 Task: Create a due date automation trigger when advanced on, on the tuesday before a card is due add dates due in less than 1 working days at 11:00 AM.
Action: Mouse moved to (896, 279)
Screenshot: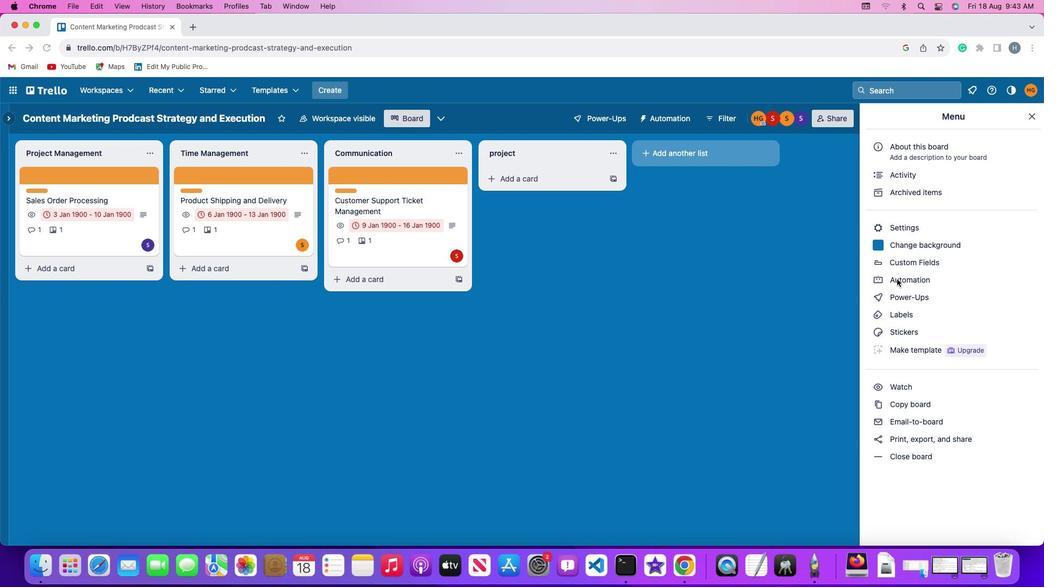 
Action: Mouse pressed left at (896, 279)
Screenshot: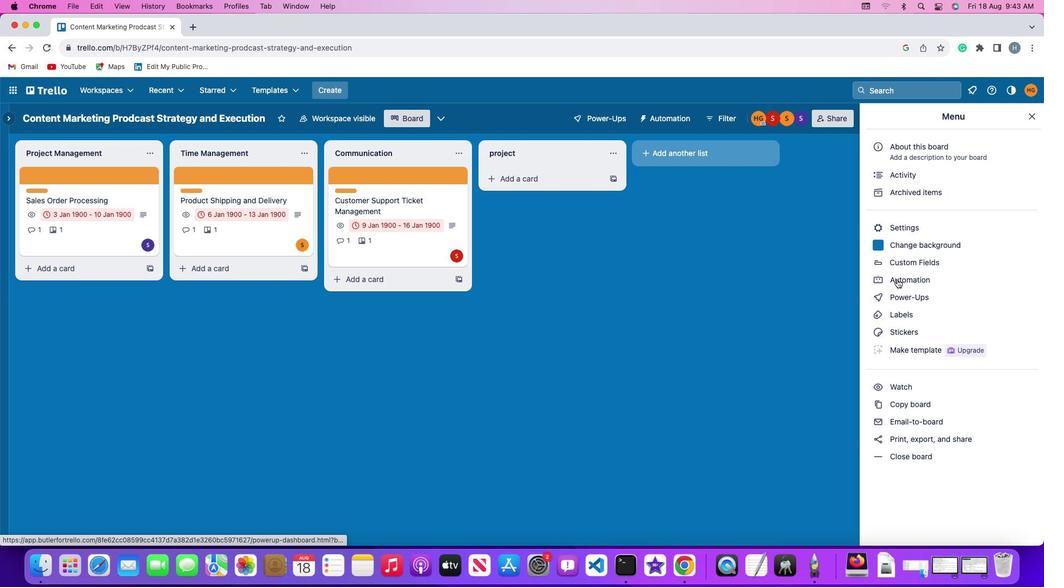
Action: Mouse moved to (897, 278)
Screenshot: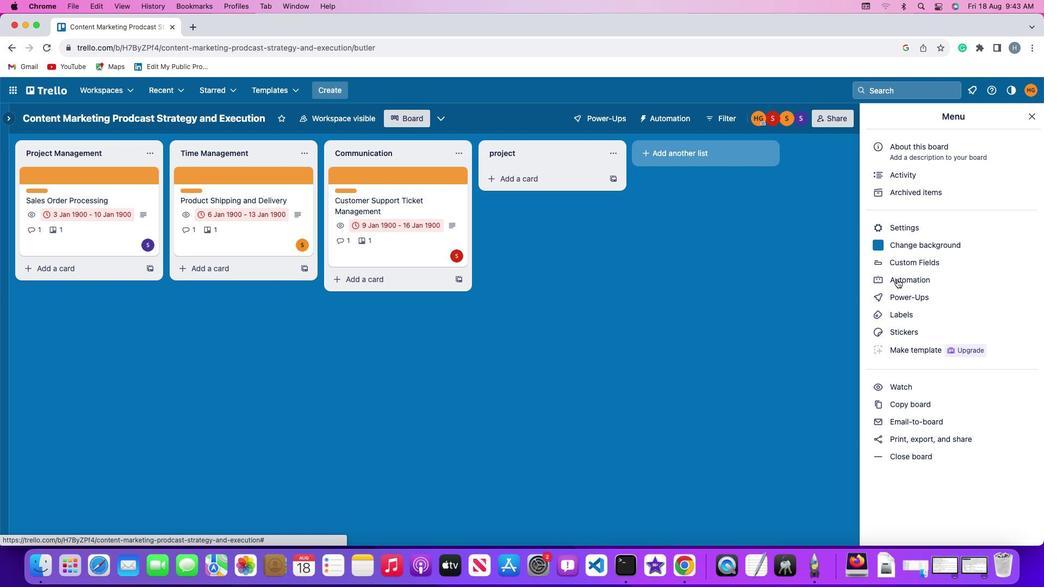 
Action: Mouse pressed left at (897, 278)
Screenshot: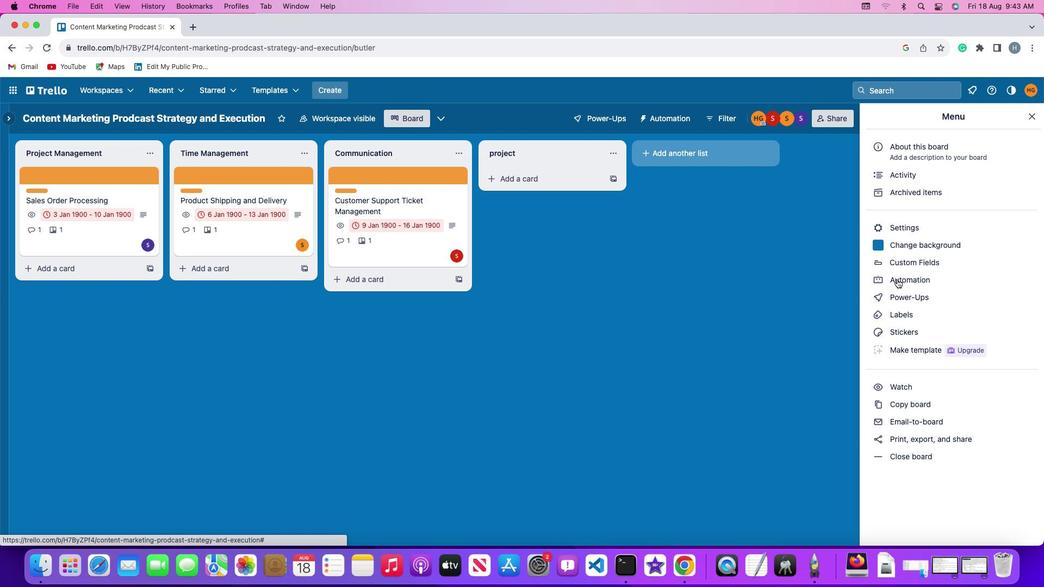 
Action: Mouse moved to (60, 256)
Screenshot: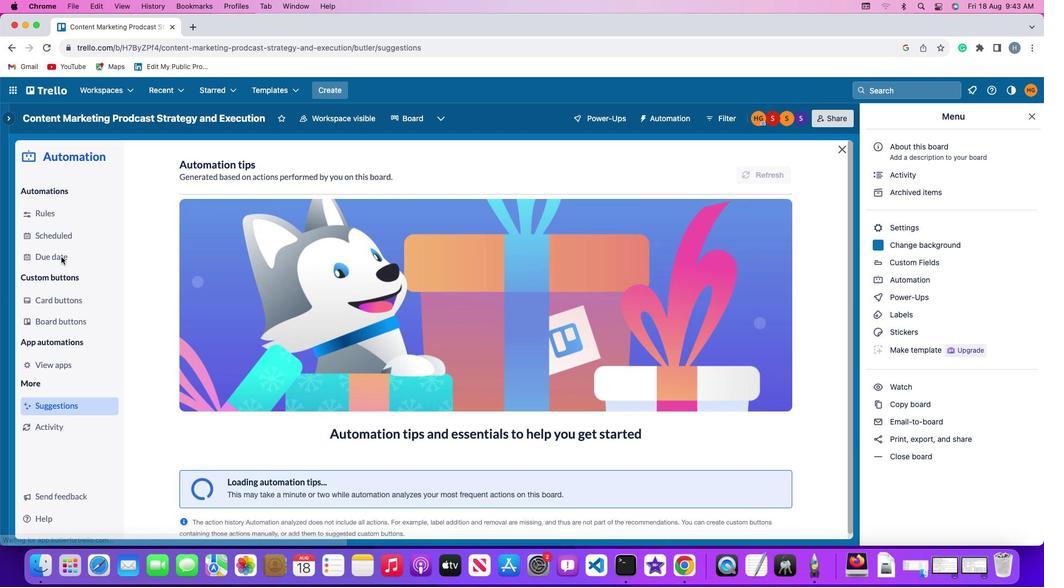 
Action: Mouse pressed left at (60, 256)
Screenshot: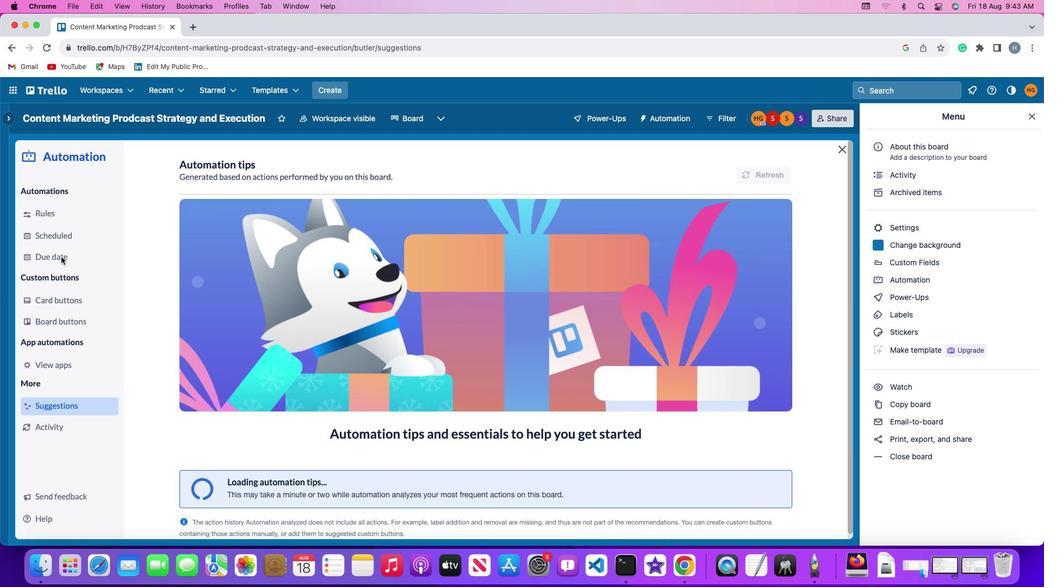 
Action: Mouse moved to (726, 168)
Screenshot: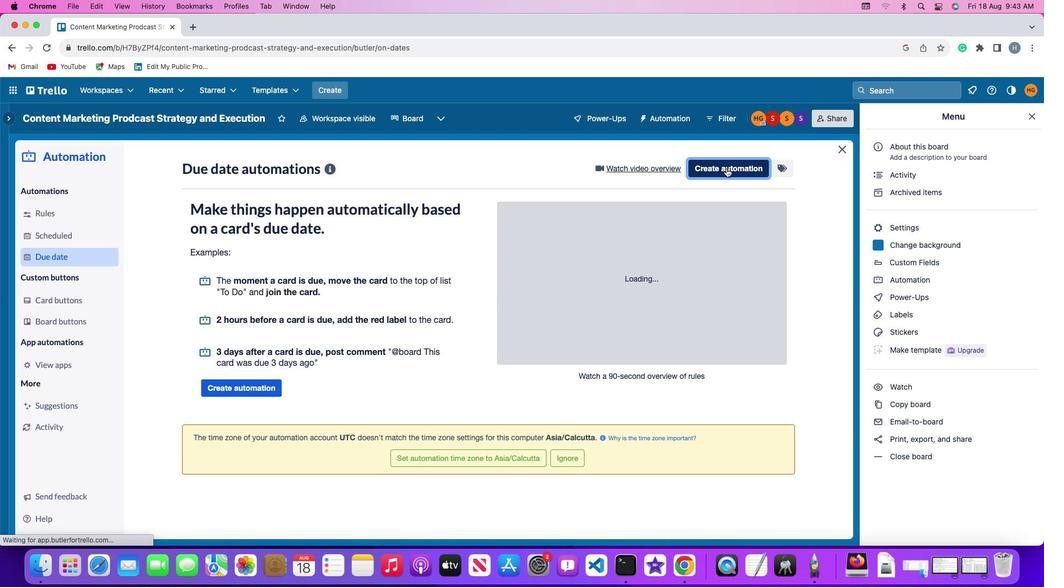 
Action: Mouse pressed left at (726, 168)
Screenshot: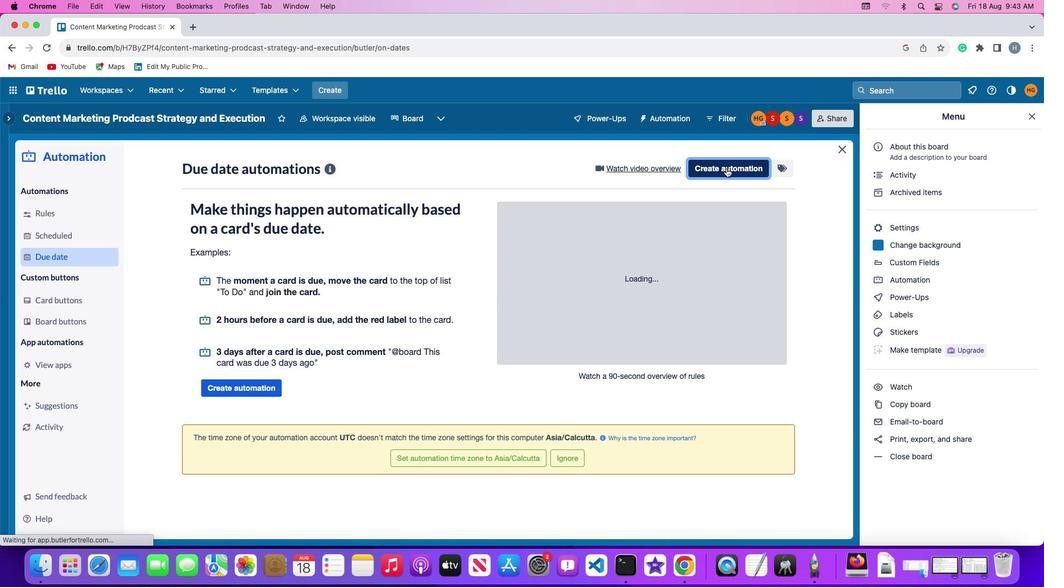 
Action: Mouse moved to (211, 268)
Screenshot: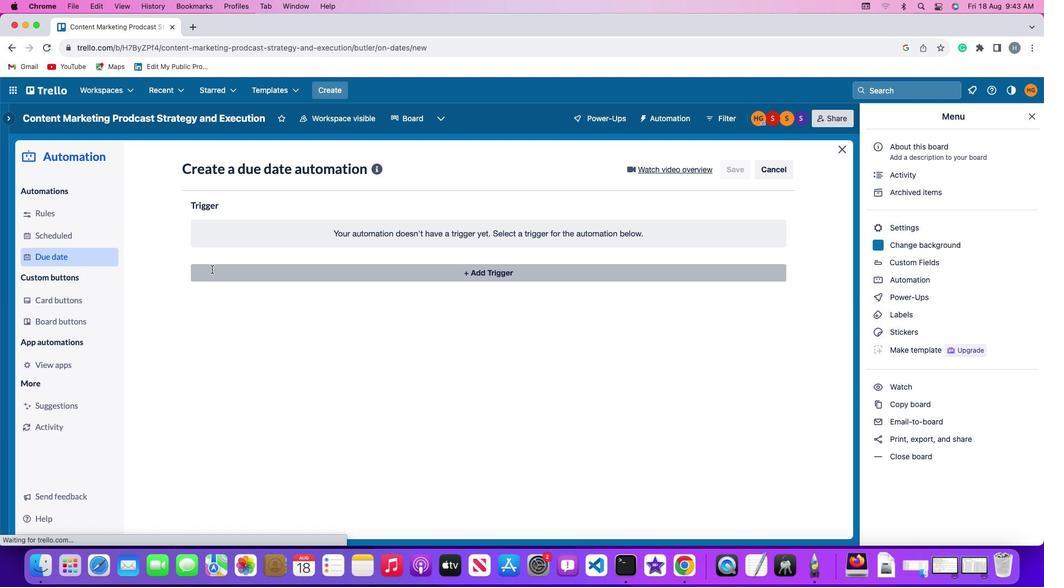 
Action: Mouse pressed left at (211, 268)
Screenshot: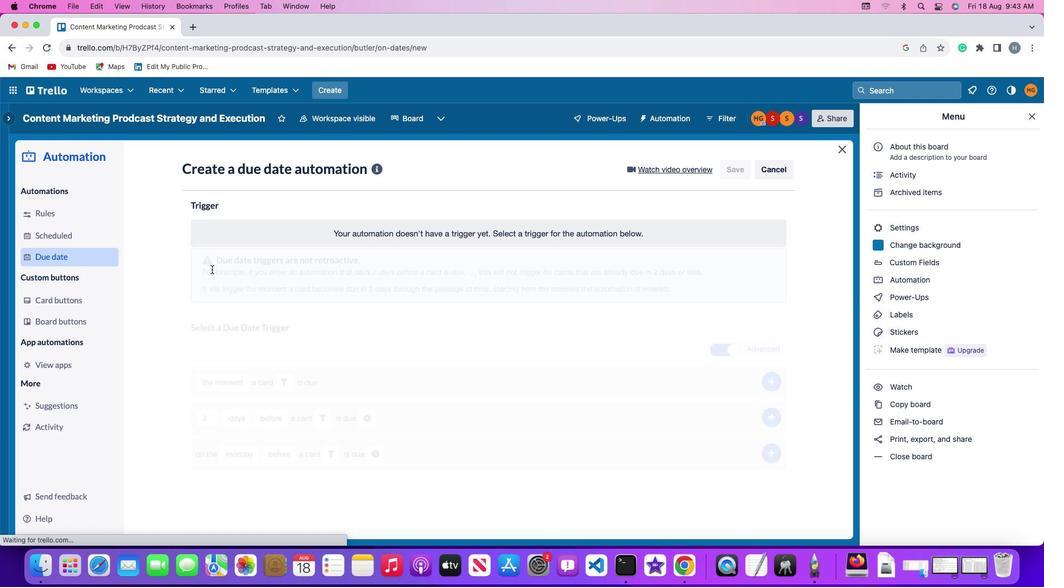 
Action: Mouse moved to (228, 469)
Screenshot: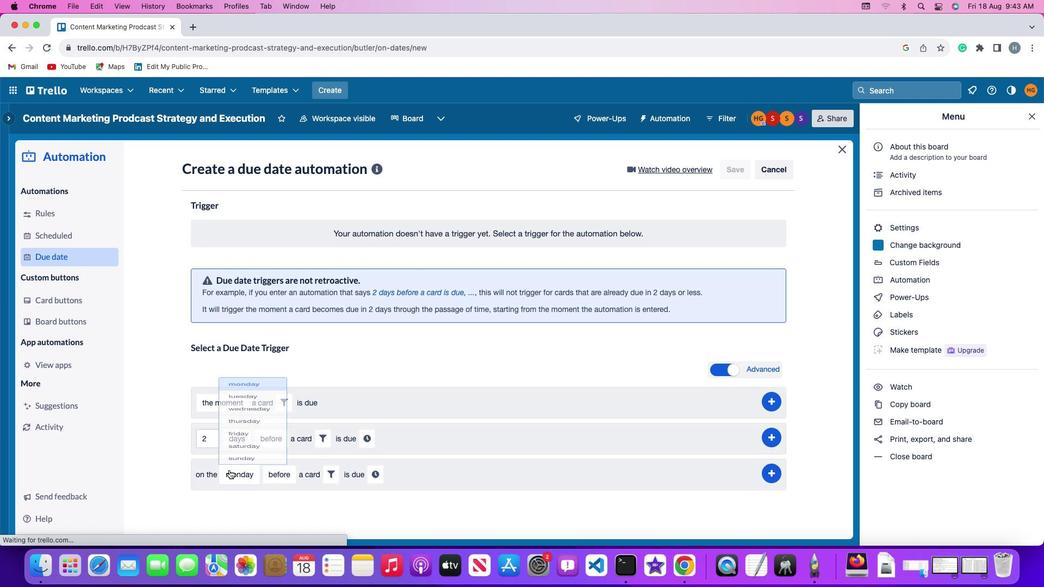 
Action: Mouse pressed left at (228, 469)
Screenshot: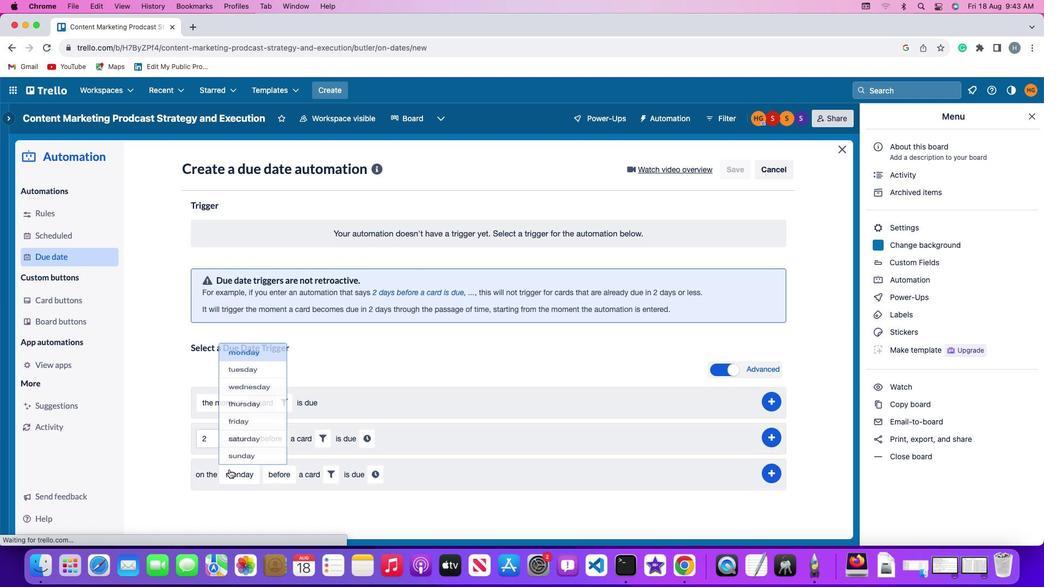 
Action: Mouse moved to (247, 345)
Screenshot: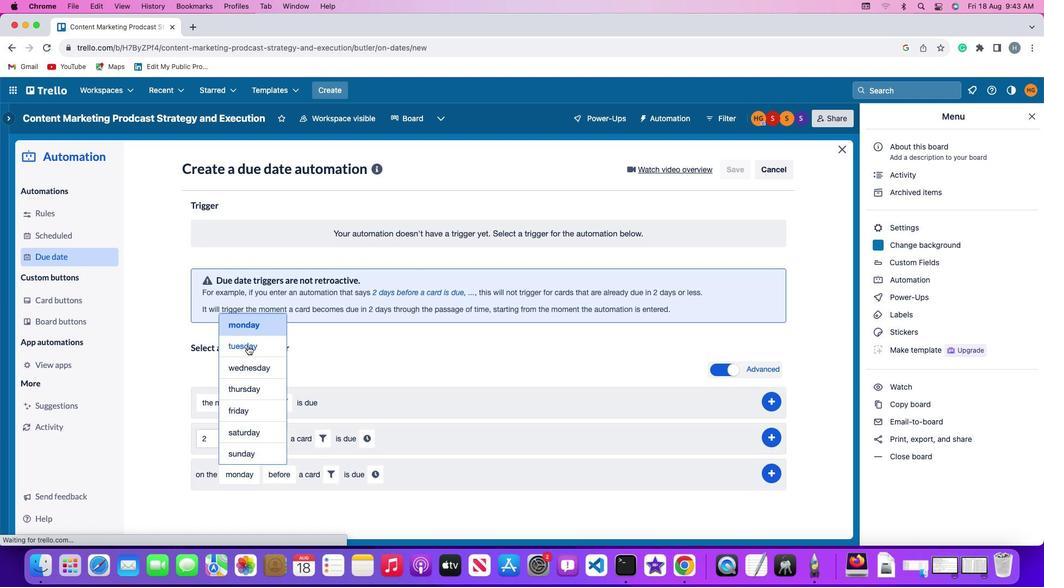 
Action: Mouse pressed left at (247, 345)
Screenshot: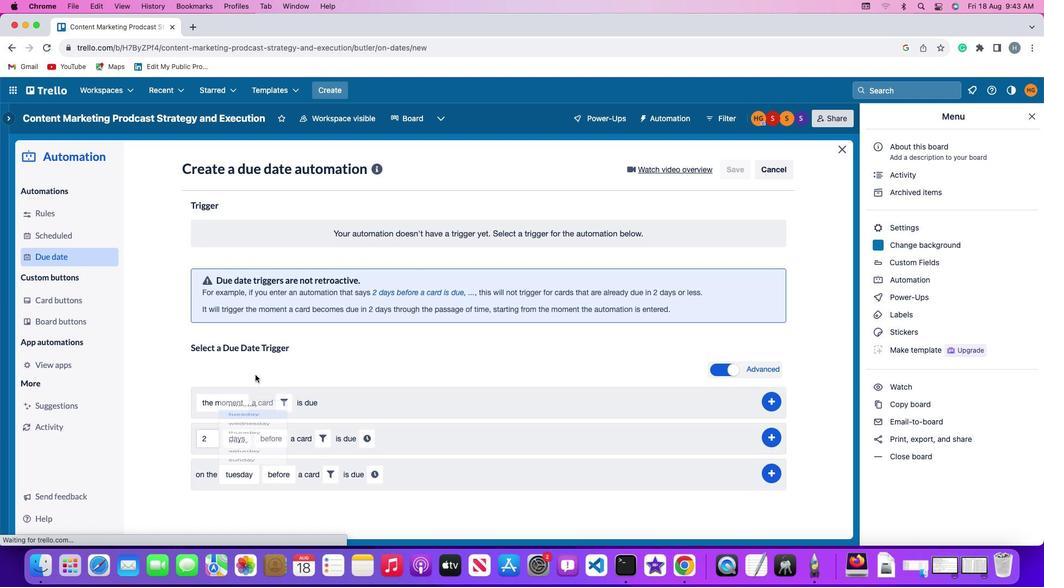 
Action: Mouse moved to (285, 474)
Screenshot: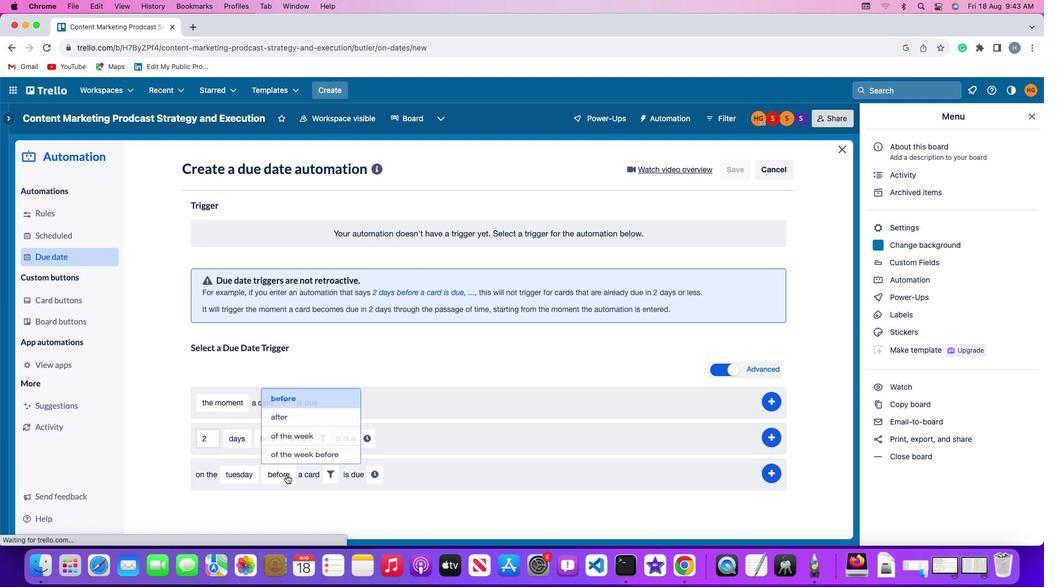 
Action: Mouse pressed left at (285, 474)
Screenshot: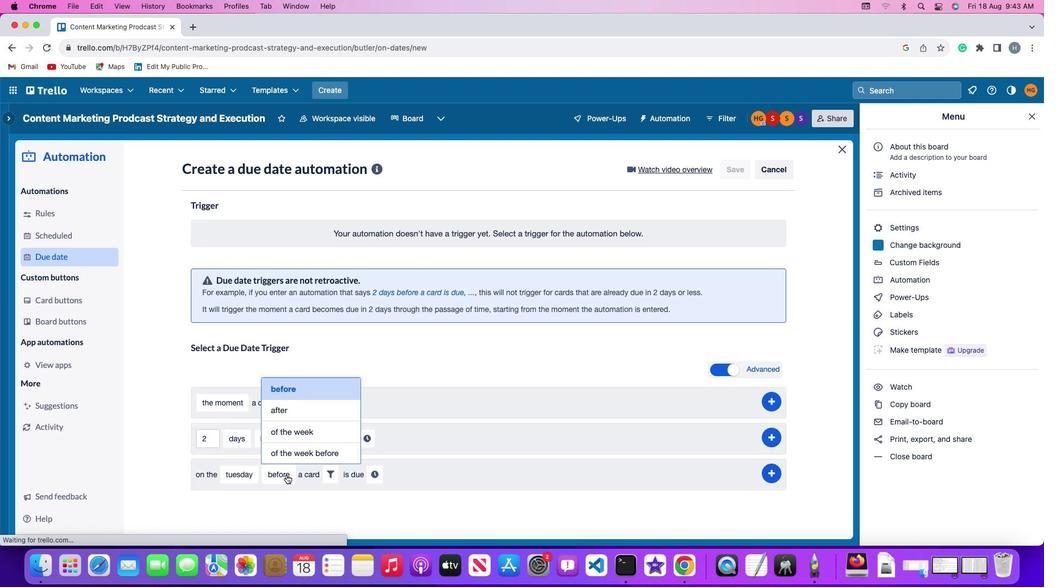 
Action: Mouse moved to (284, 385)
Screenshot: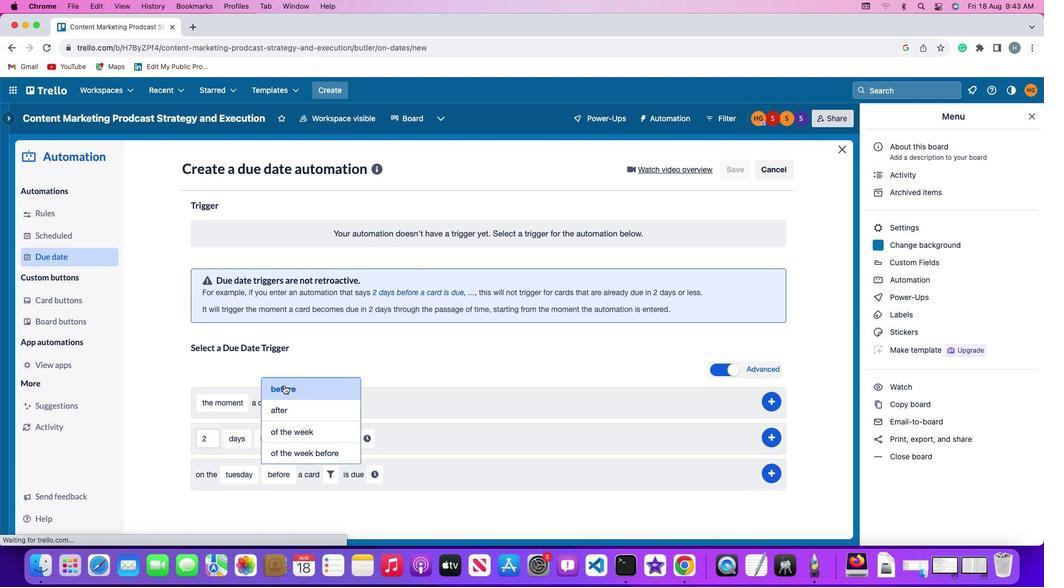 
Action: Mouse pressed left at (284, 385)
Screenshot: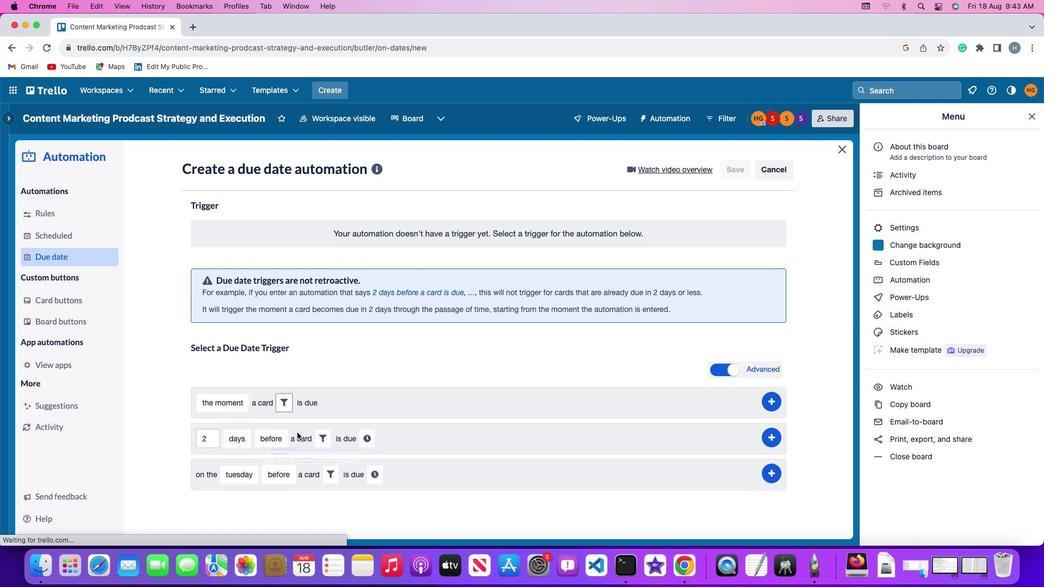 
Action: Mouse moved to (324, 469)
Screenshot: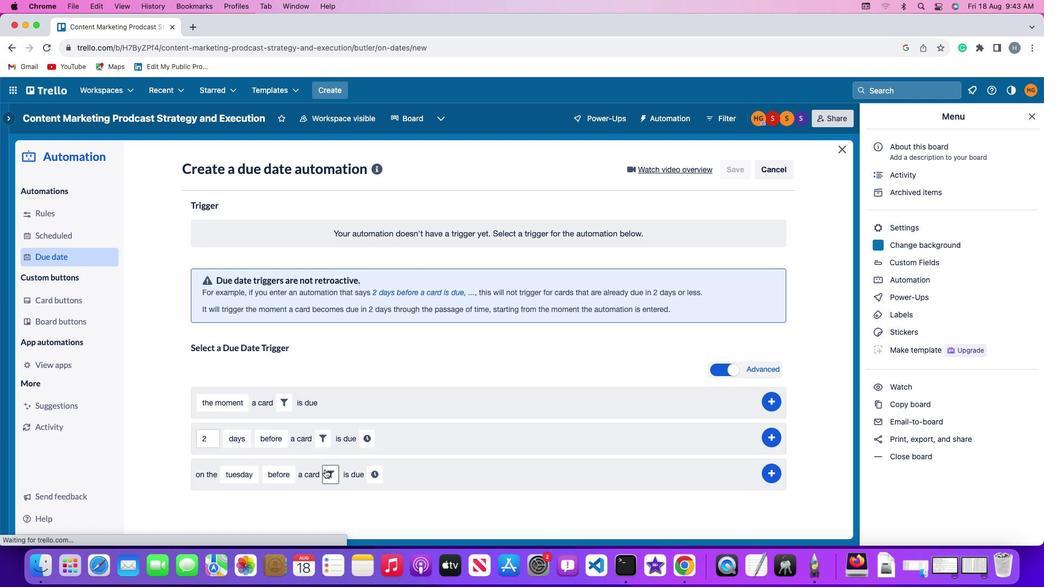 
Action: Mouse pressed left at (324, 469)
Screenshot: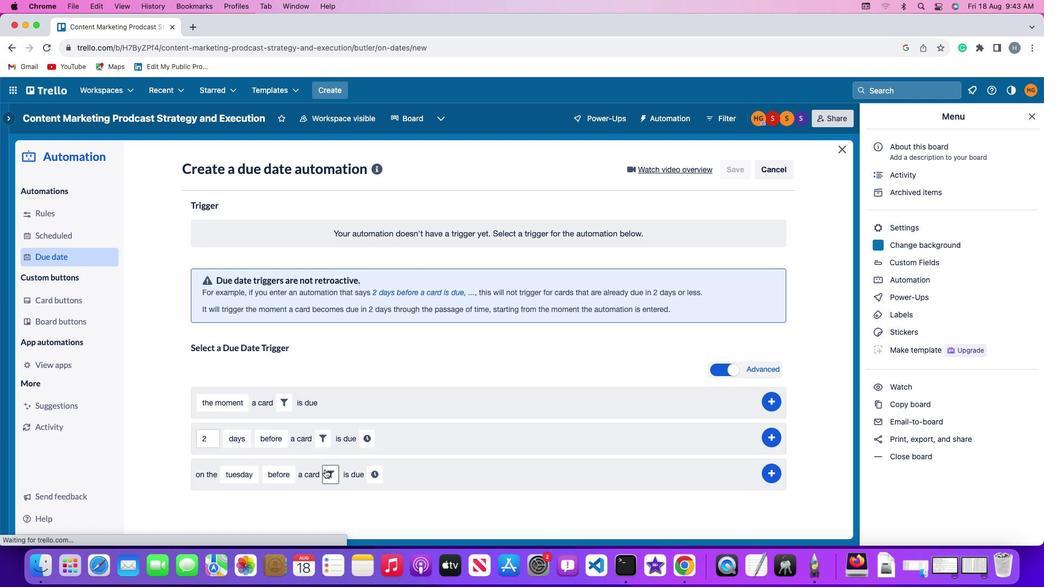 
Action: Mouse moved to (384, 508)
Screenshot: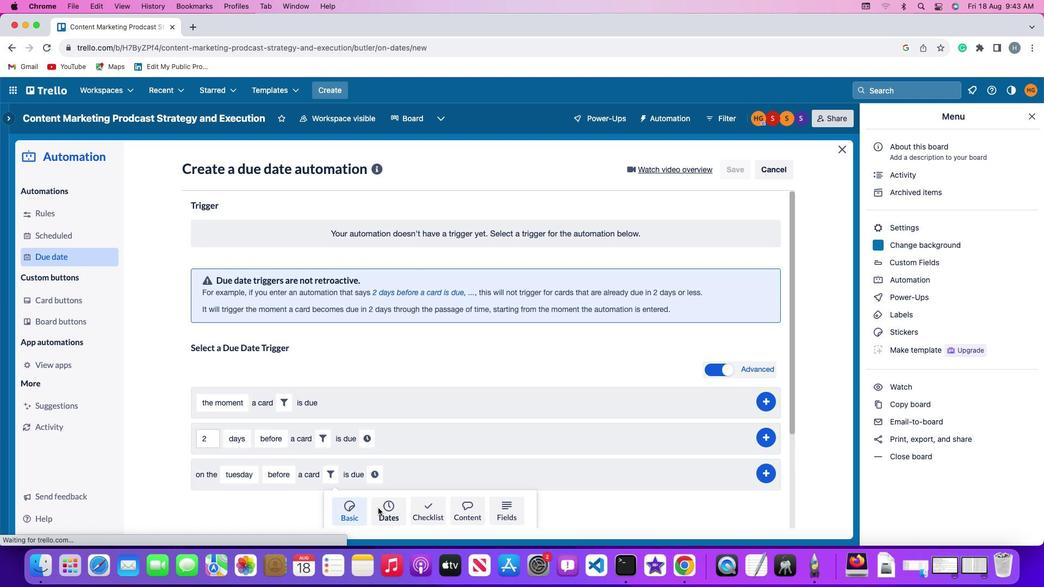 
Action: Mouse pressed left at (384, 508)
Screenshot: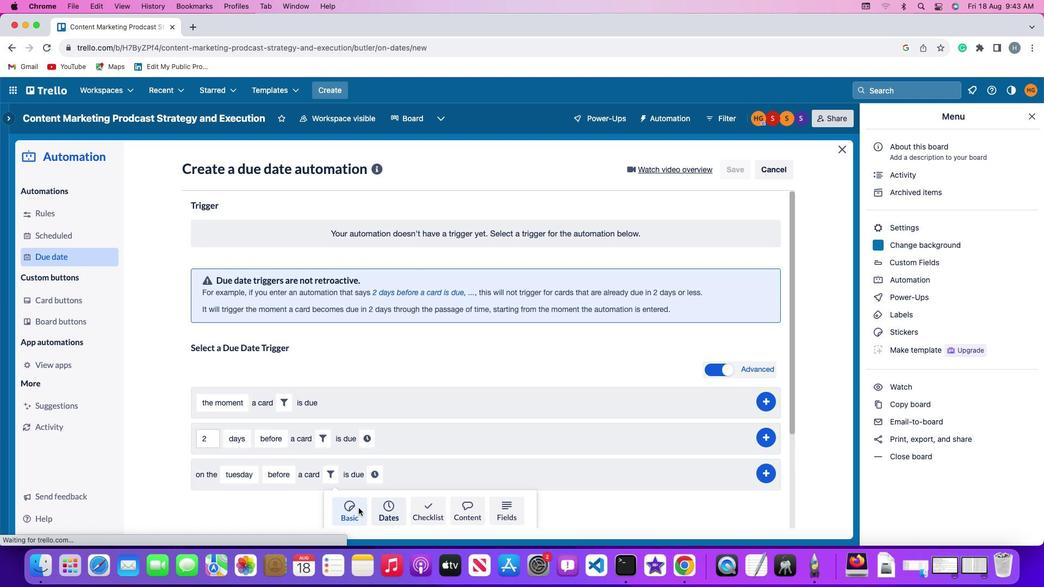 
Action: Mouse moved to (302, 498)
Screenshot: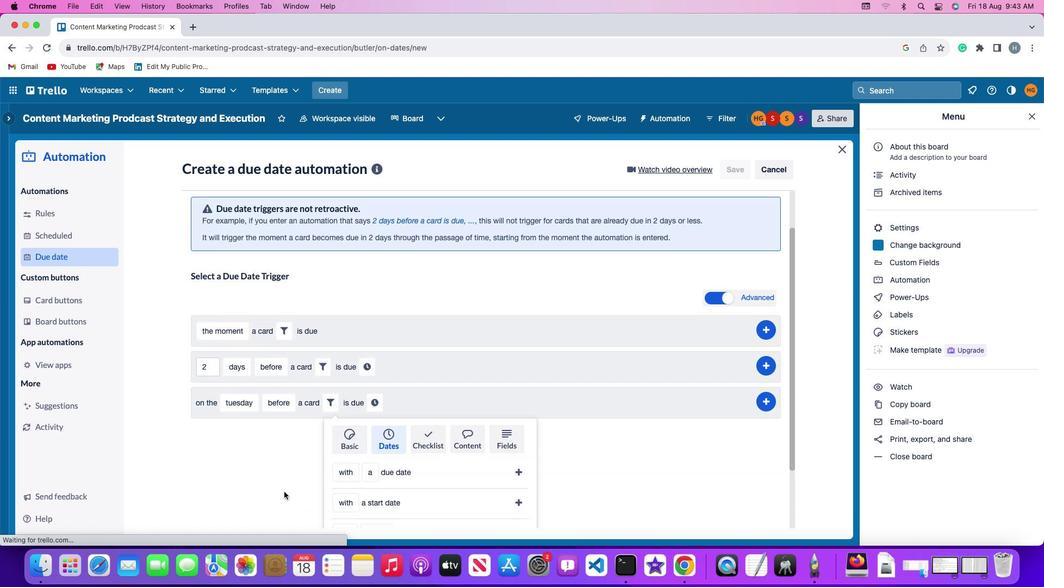 
Action: Mouse scrolled (302, 498) with delta (0, 0)
Screenshot: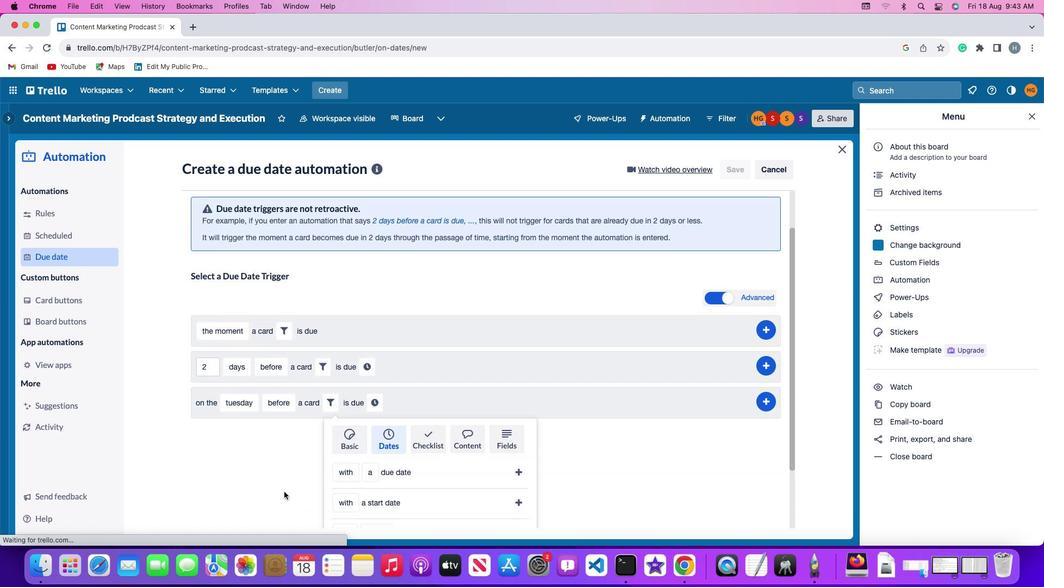 
Action: Mouse moved to (301, 498)
Screenshot: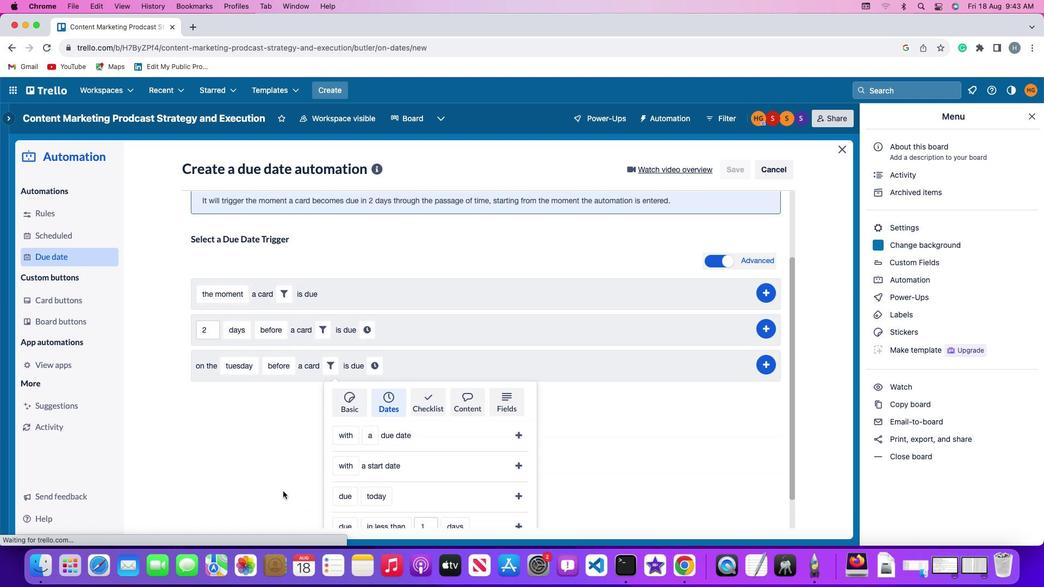
Action: Mouse scrolled (301, 498) with delta (0, 0)
Screenshot: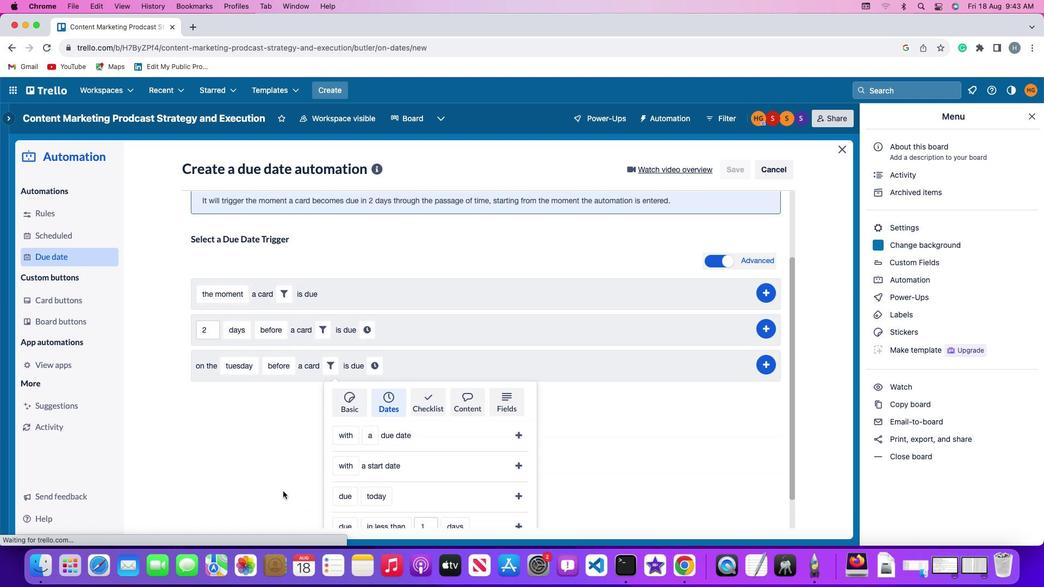 
Action: Mouse moved to (300, 497)
Screenshot: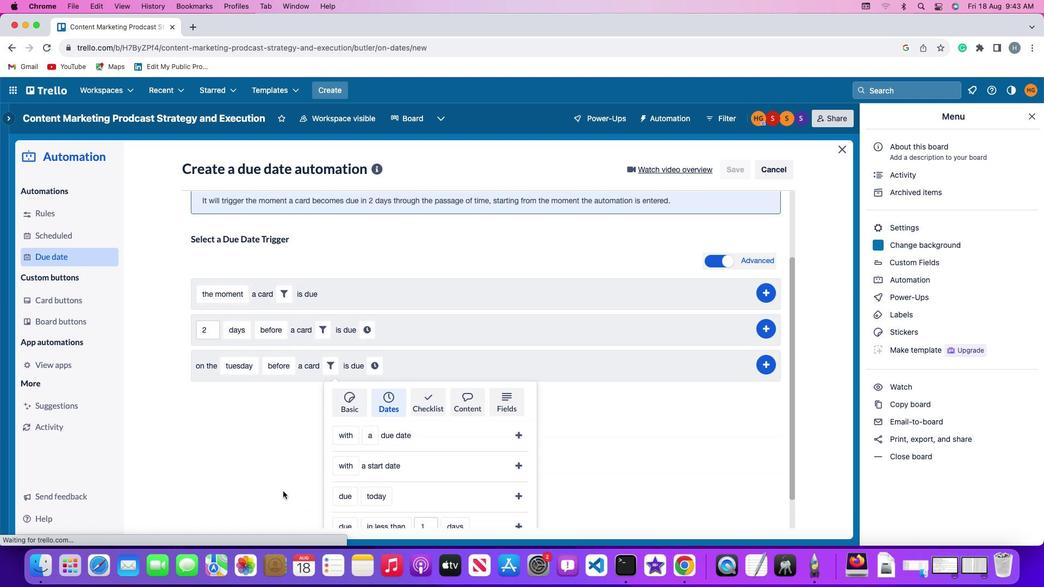 
Action: Mouse scrolled (300, 497) with delta (0, -1)
Screenshot: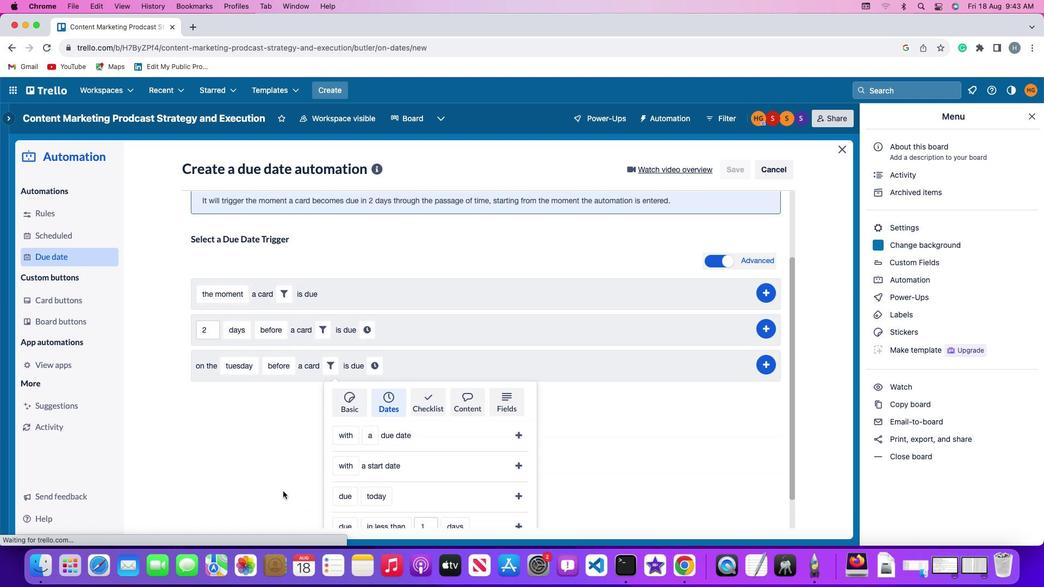 
Action: Mouse moved to (300, 496)
Screenshot: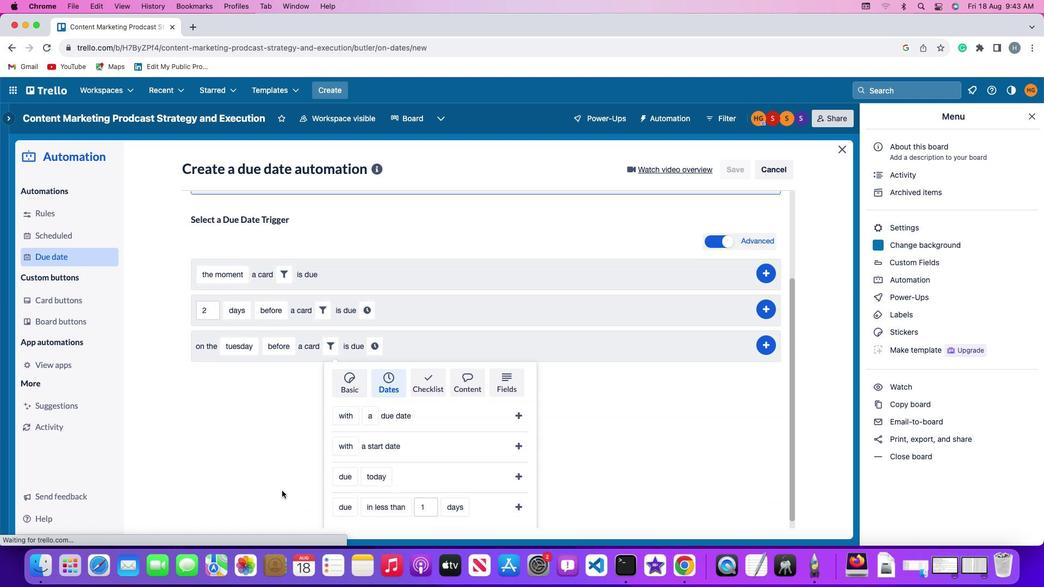 
Action: Mouse scrolled (300, 496) with delta (0, -2)
Screenshot: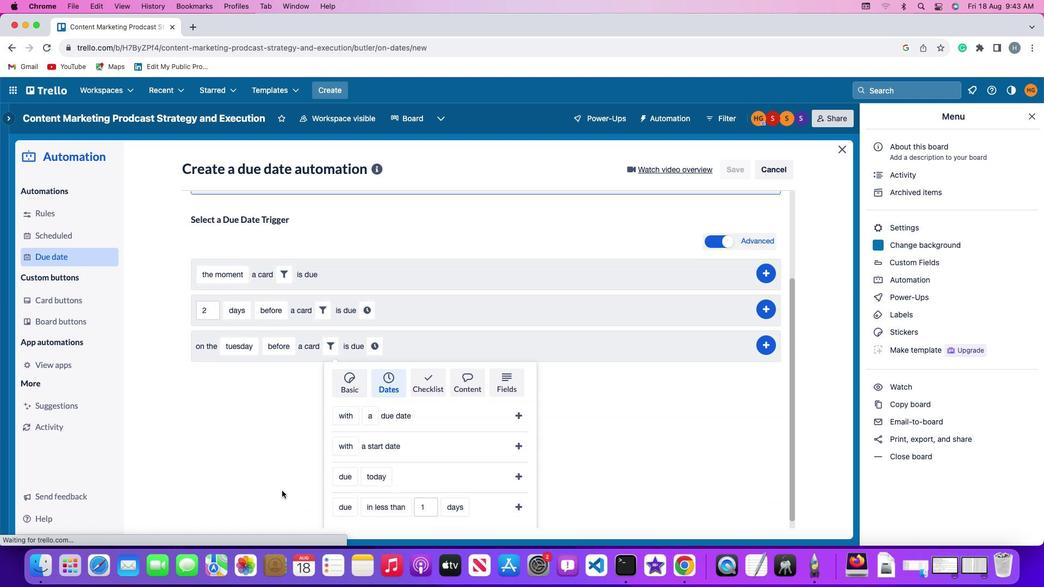
Action: Mouse moved to (294, 494)
Screenshot: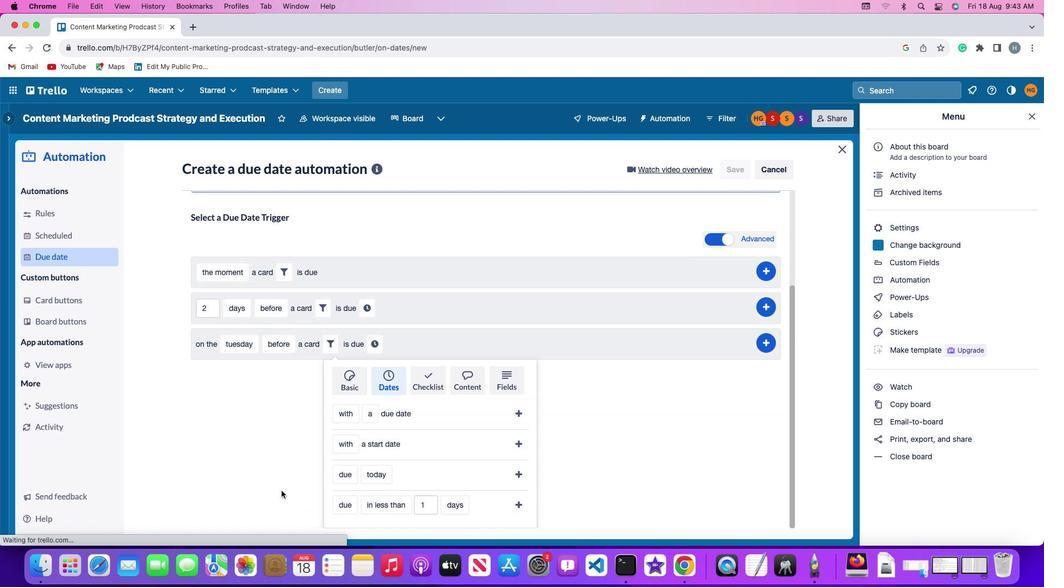 
Action: Mouse scrolled (294, 494) with delta (0, -3)
Screenshot: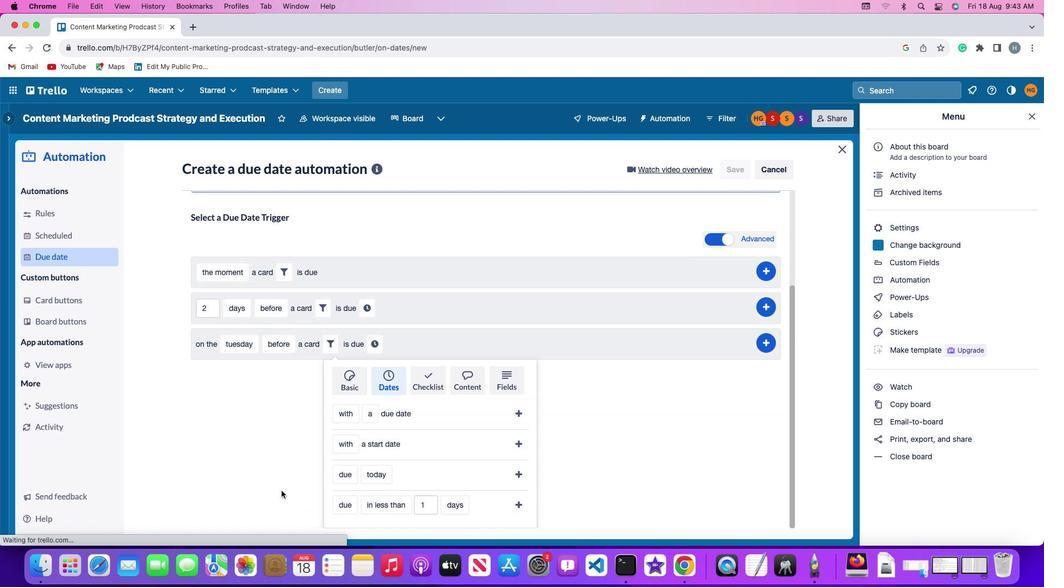 
Action: Mouse moved to (280, 489)
Screenshot: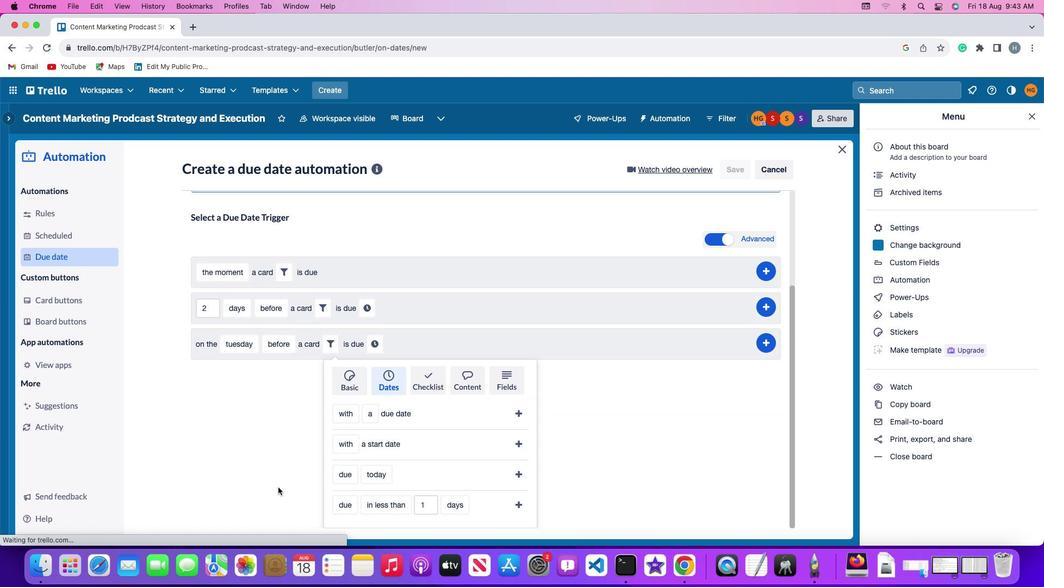 
Action: Mouse scrolled (280, 489) with delta (0, 0)
Screenshot: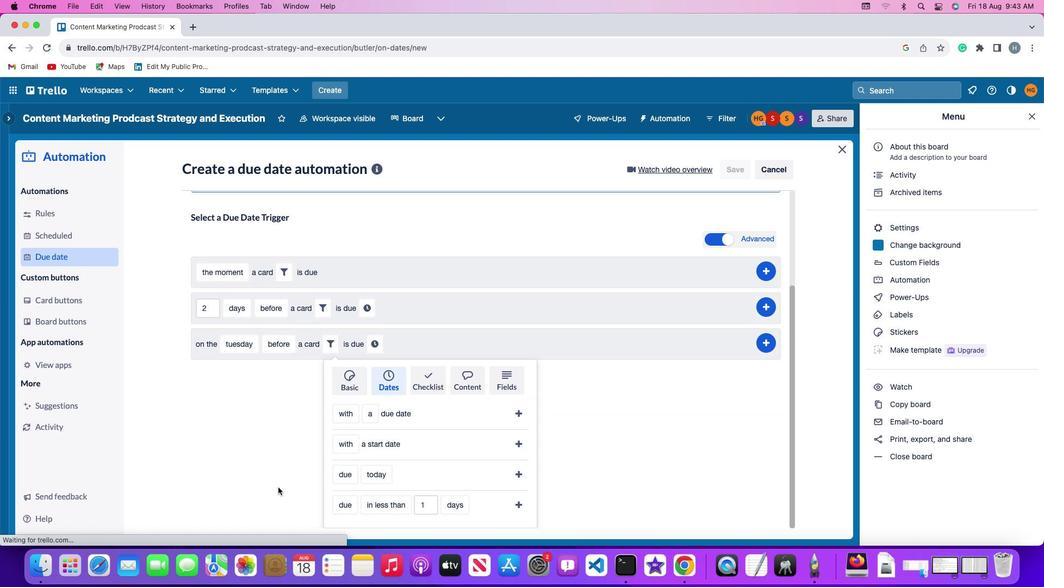 
Action: Mouse moved to (279, 489)
Screenshot: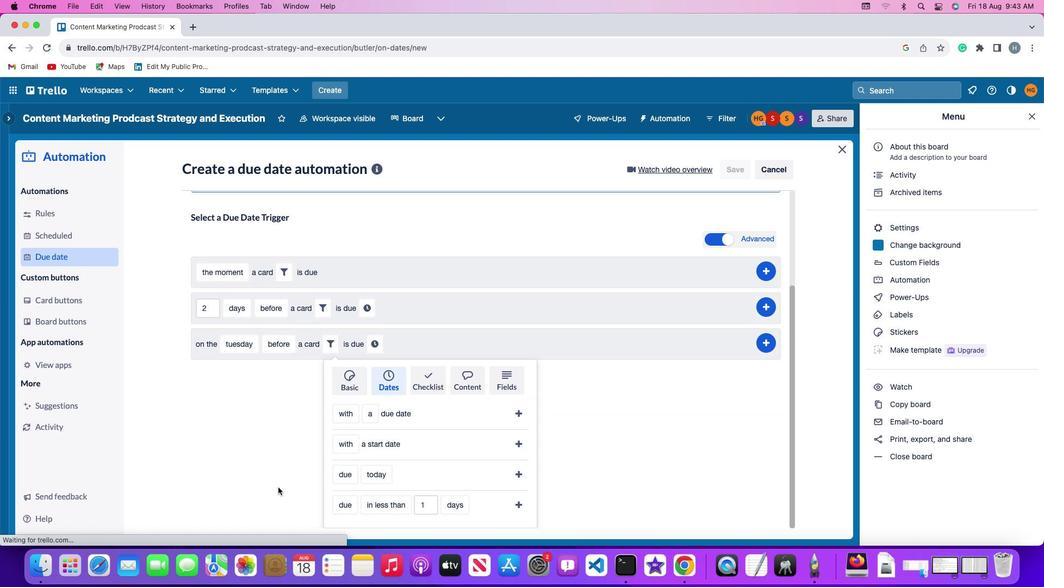 
Action: Mouse scrolled (279, 489) with delta (0, 0)
Screenshot: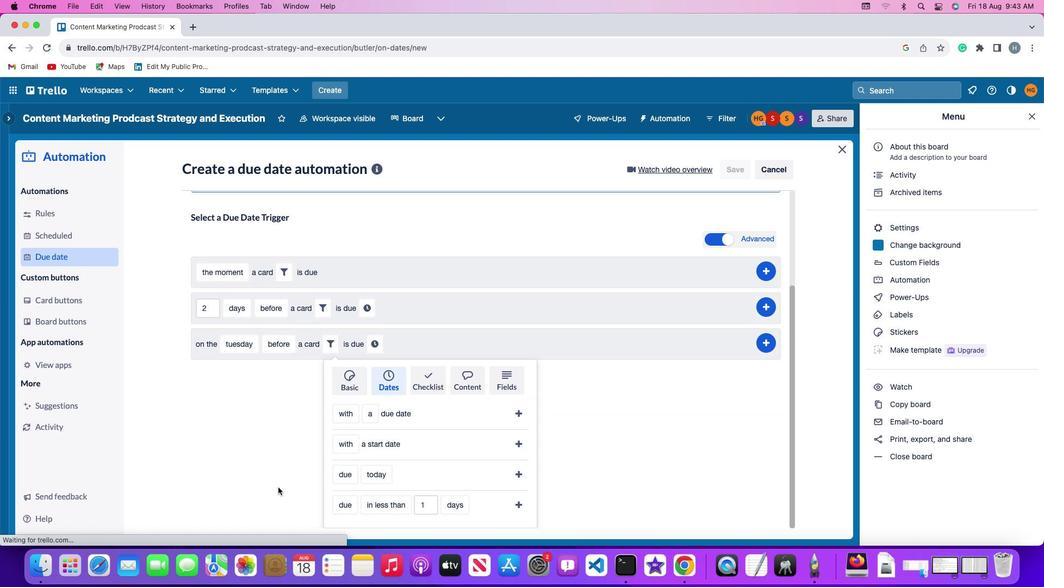 
Action: Mouse moved to (279, 489)
Screenshot: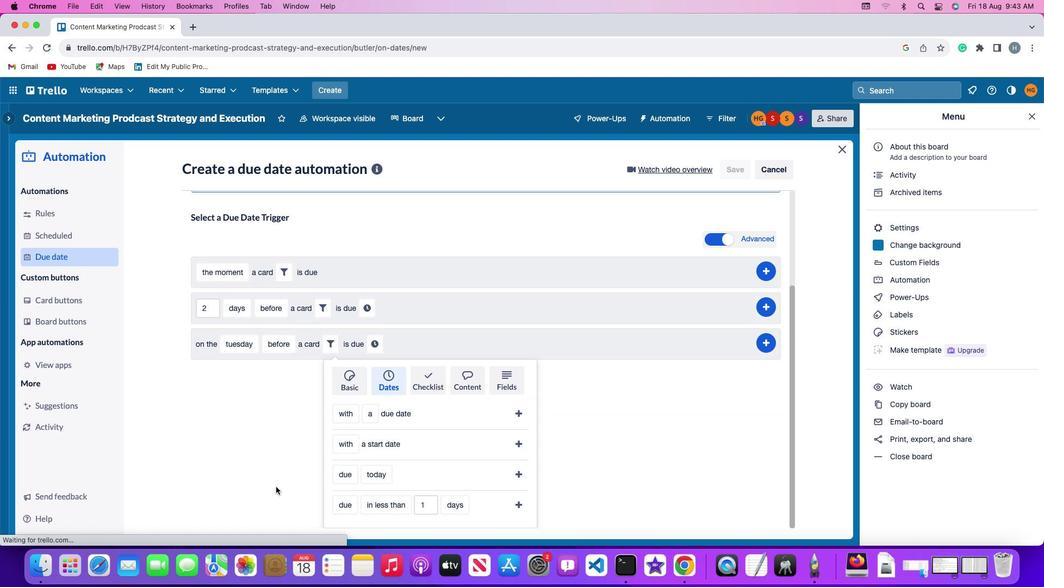 
Action: Mouse scrolled (279, 489) with delta (0, -1)
Screenshot: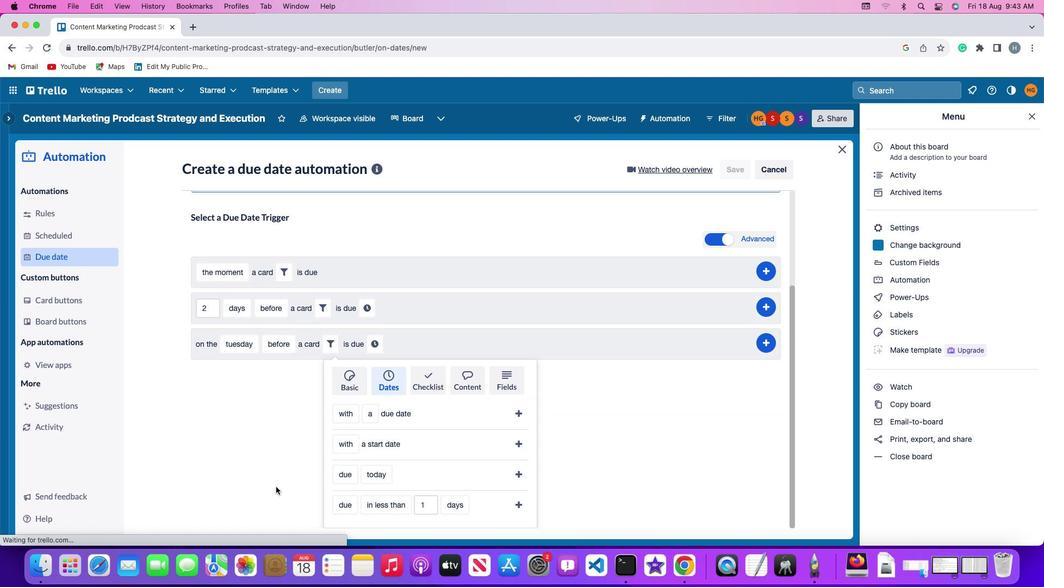 
Action: Mouse moved to (279, 488)
Screenshot: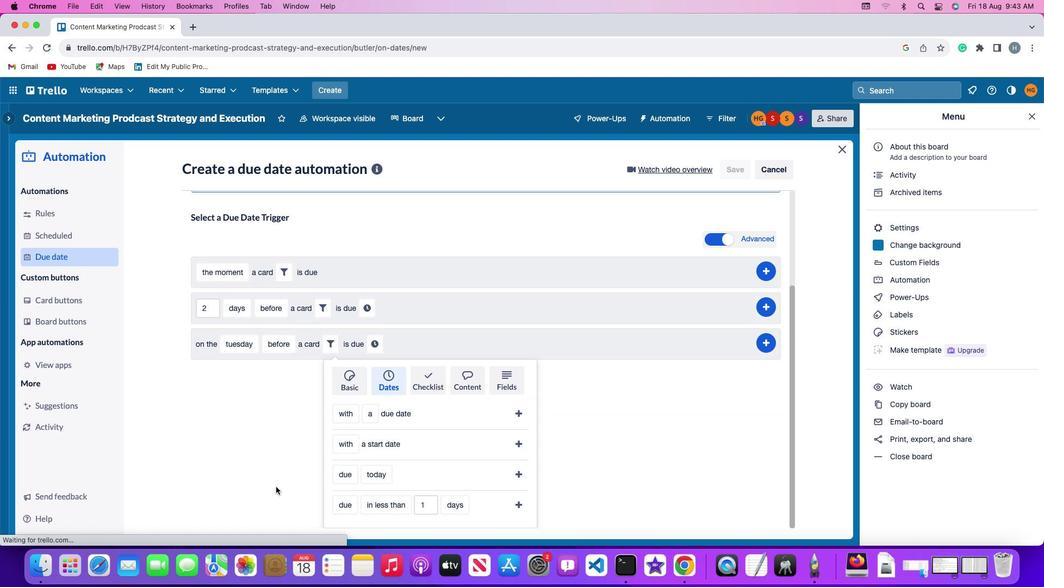 
Action: Mouse scrolled (279, 488) with delta (0, -2)
Screenshot: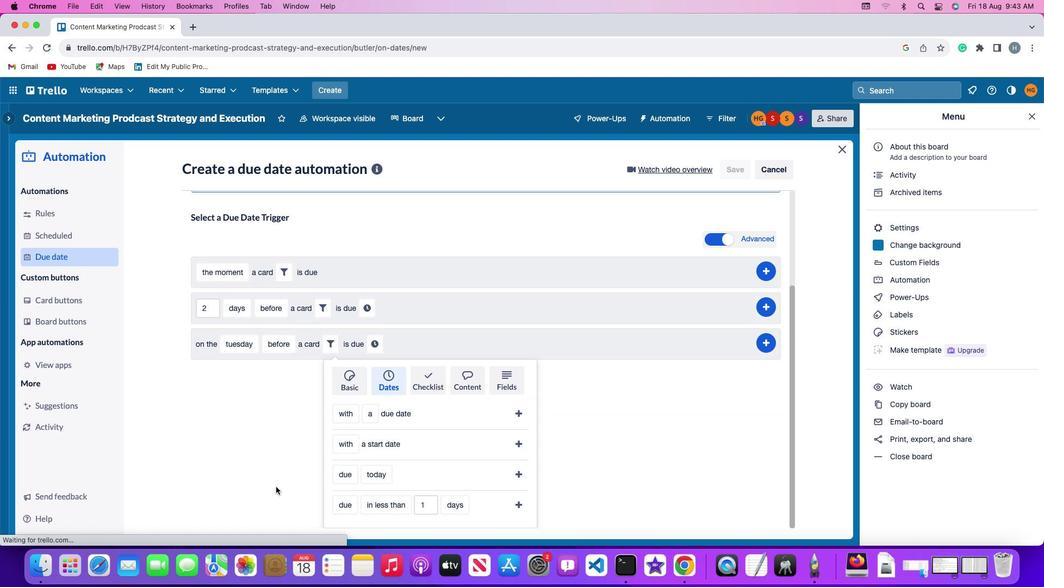
Action: Mouse moved to (278, 487)
Screenshot: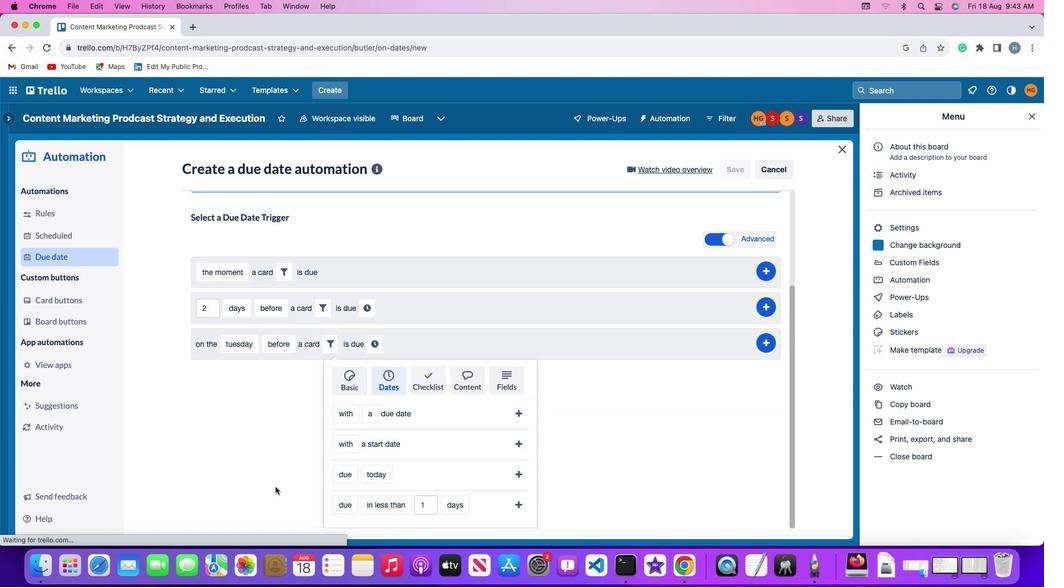 
Action: Mouse scrolled (278, 487) with delta (0, -3)
Screenshot: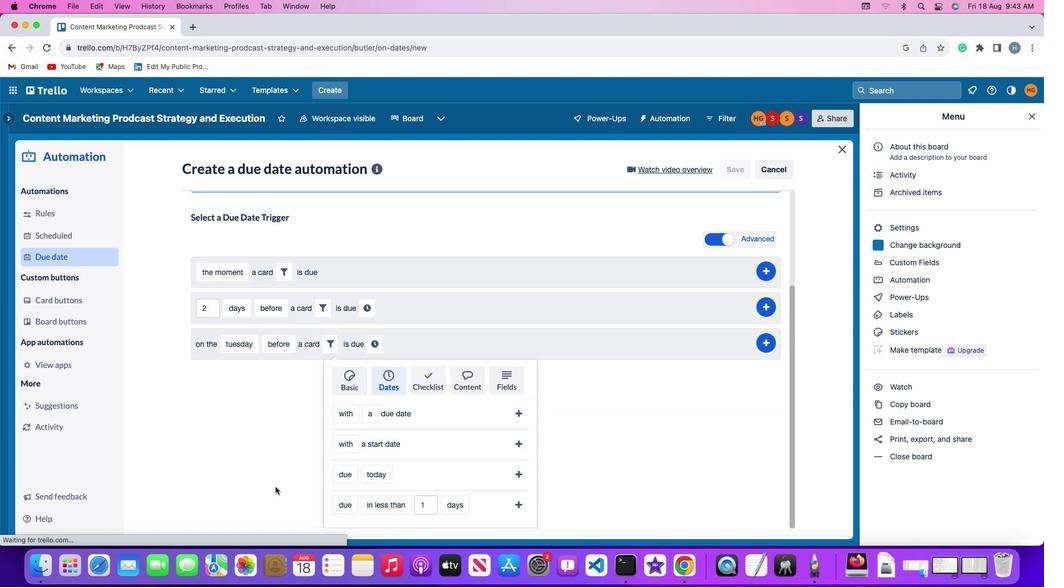 
Action: Mouse moved to (350, 509)
Screenshot: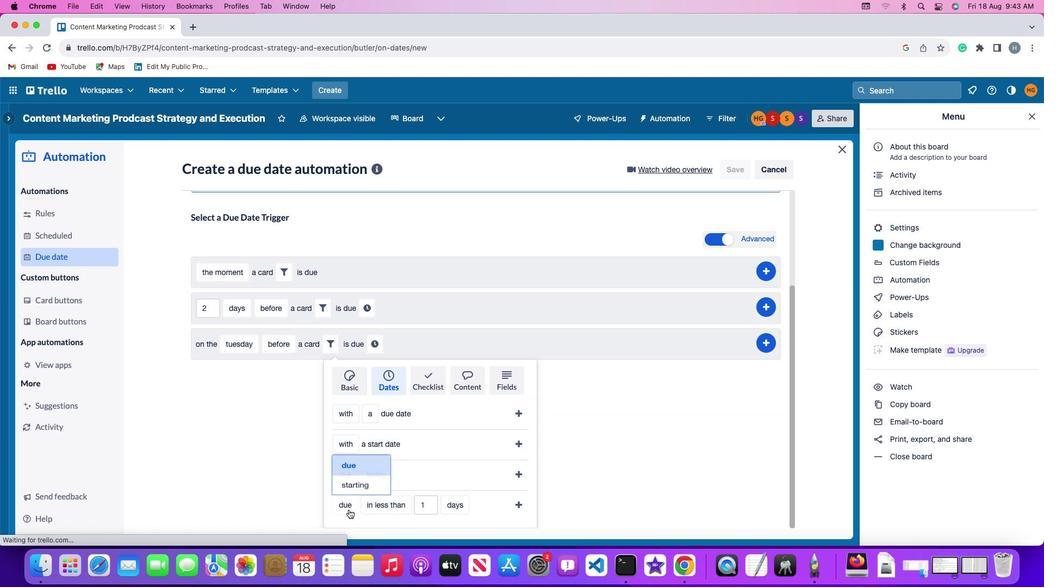 
Action: Mouse pressed left at (350, 509)
Screenshot: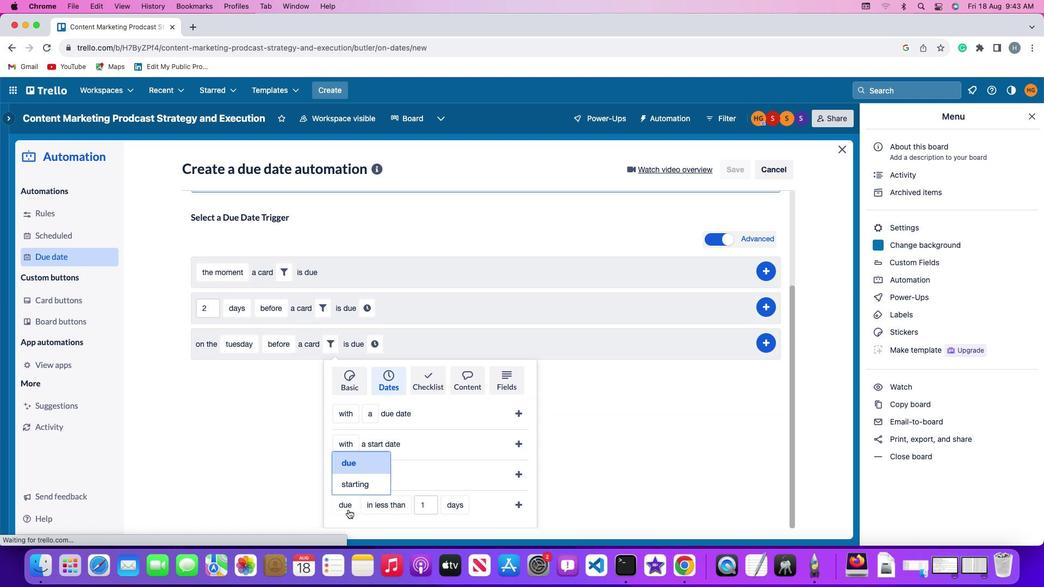 
Action: Mouse moved to (351, 462)
Screenshot: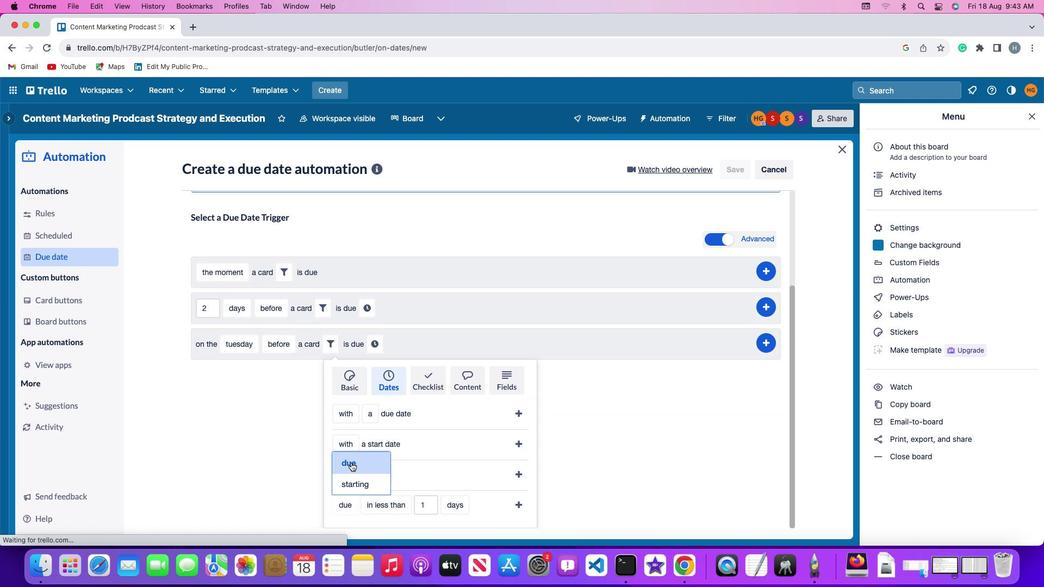 
Action: Mouse pressed left at (351, 462)
Screenshot: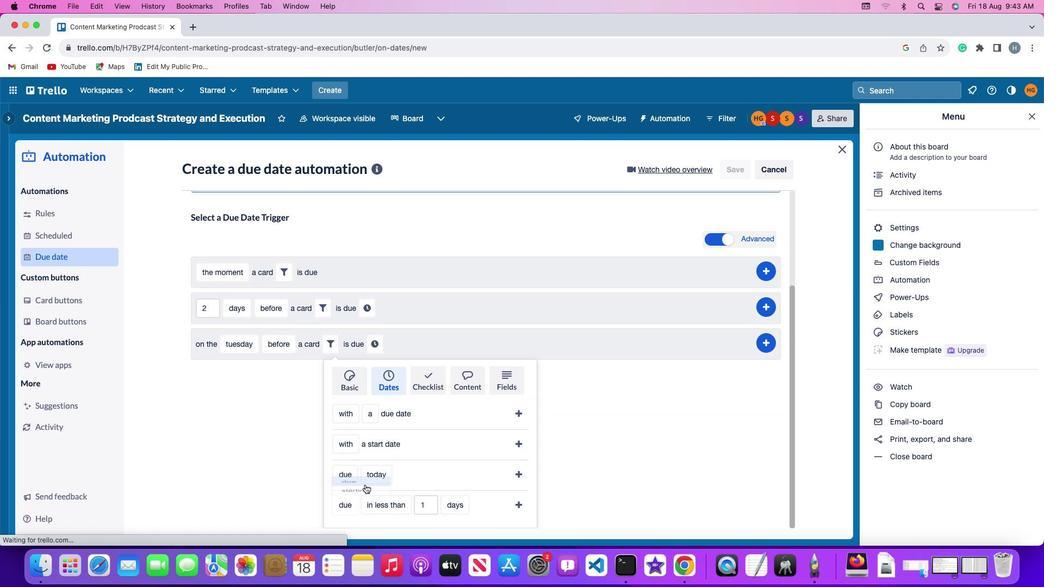 
Action: Mouse moved to (378, 502)
Screenshot: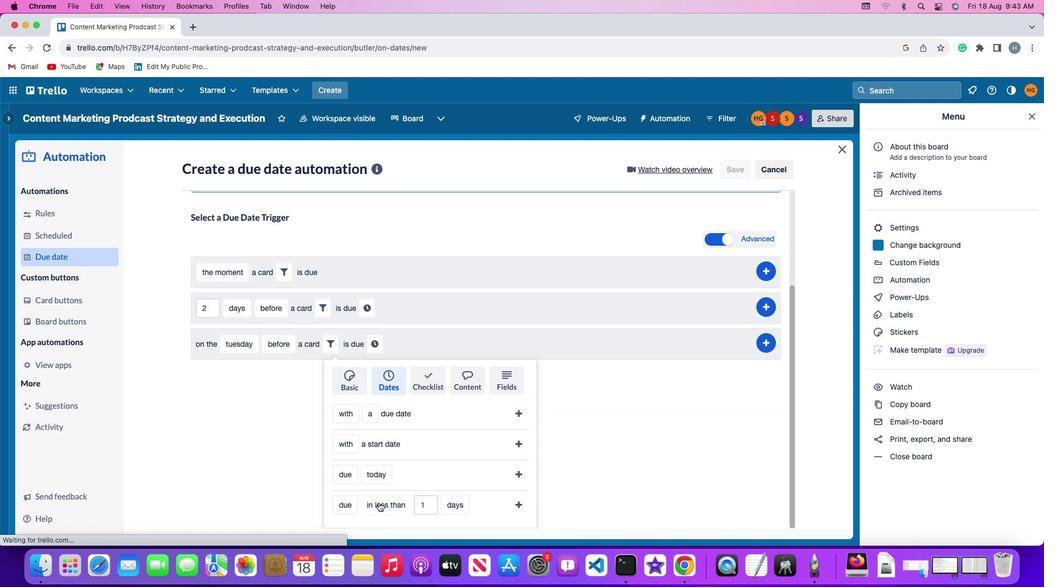 
Action: Mouse pressed left at (378, 502)
Screenshot: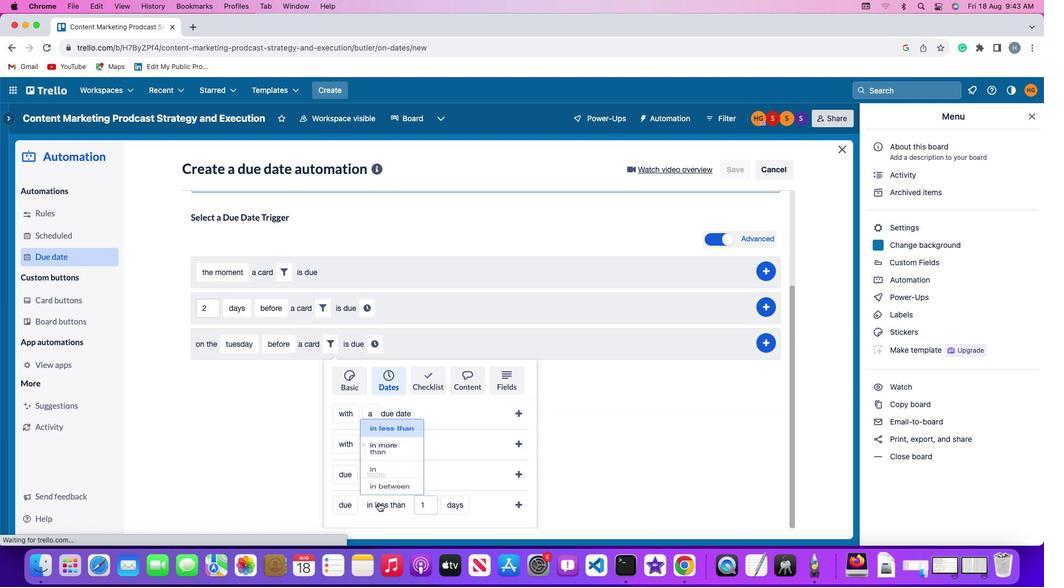 
Action: Mouse moved to (385, 411)
Screenshot: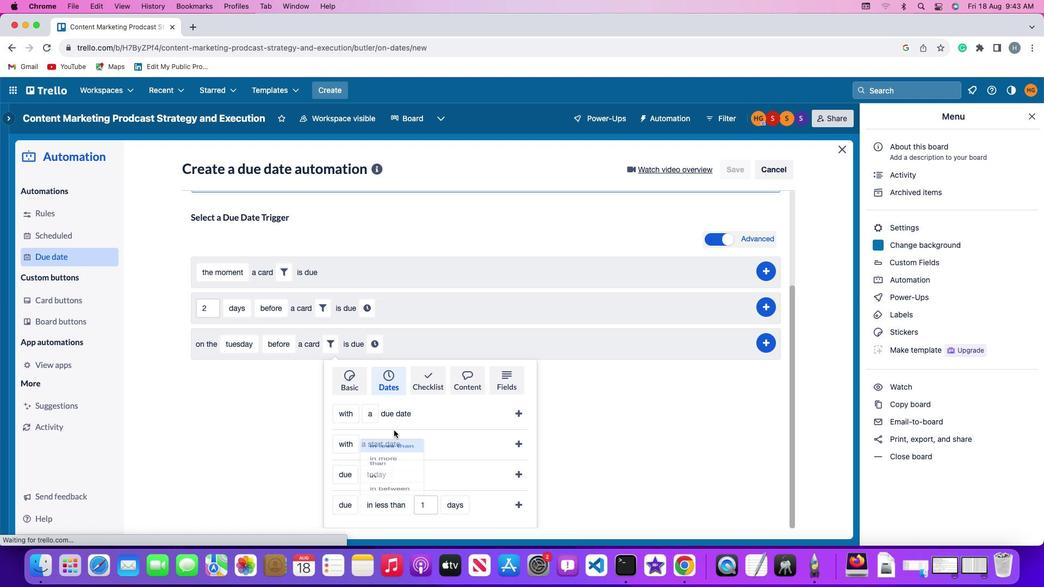 
Action: Mouse pressed left at (385, 411)
Screenshot: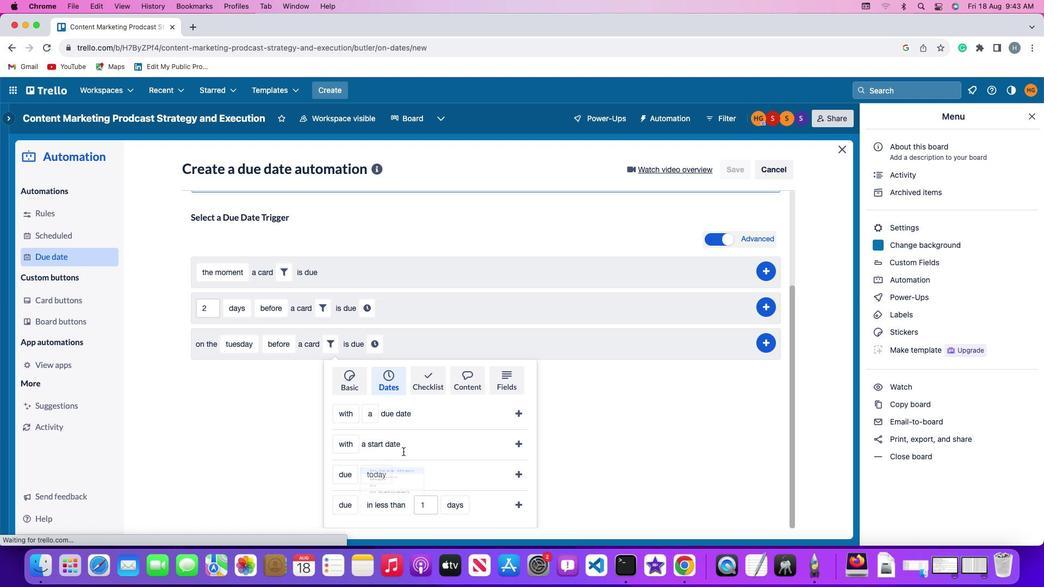
Action: Mouse moved to (431, 507)
Screenshot: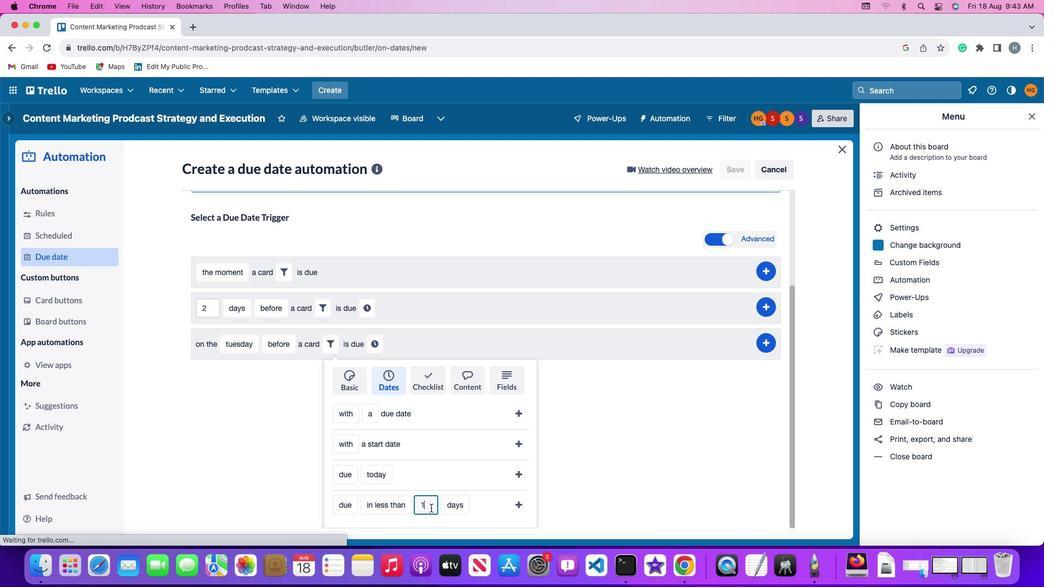 
Action: Mouse pressed left at (431, 507)
Screenshot: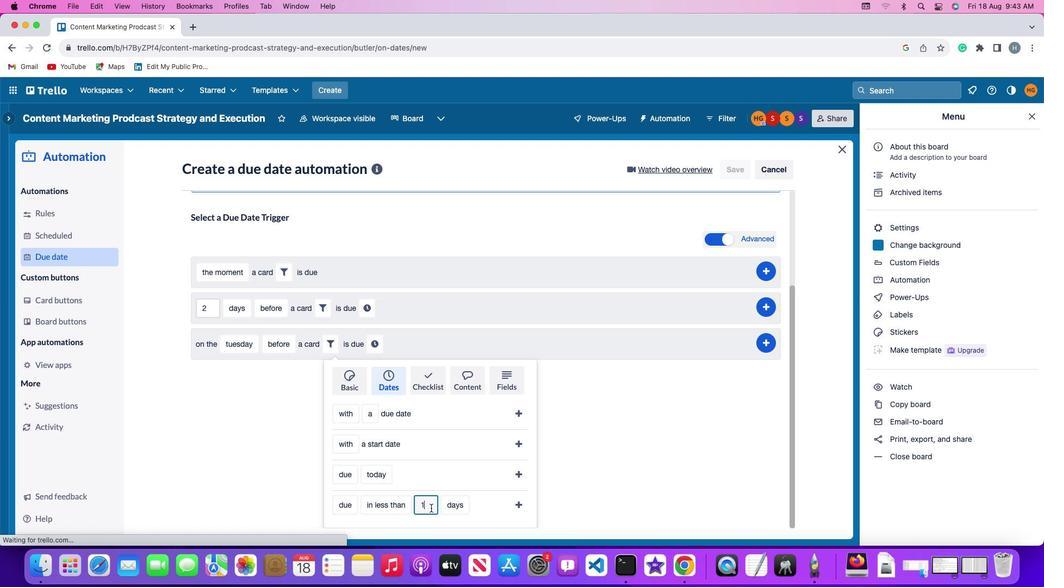 
Action: Key pressed Key.backspace'1'
Screenshot: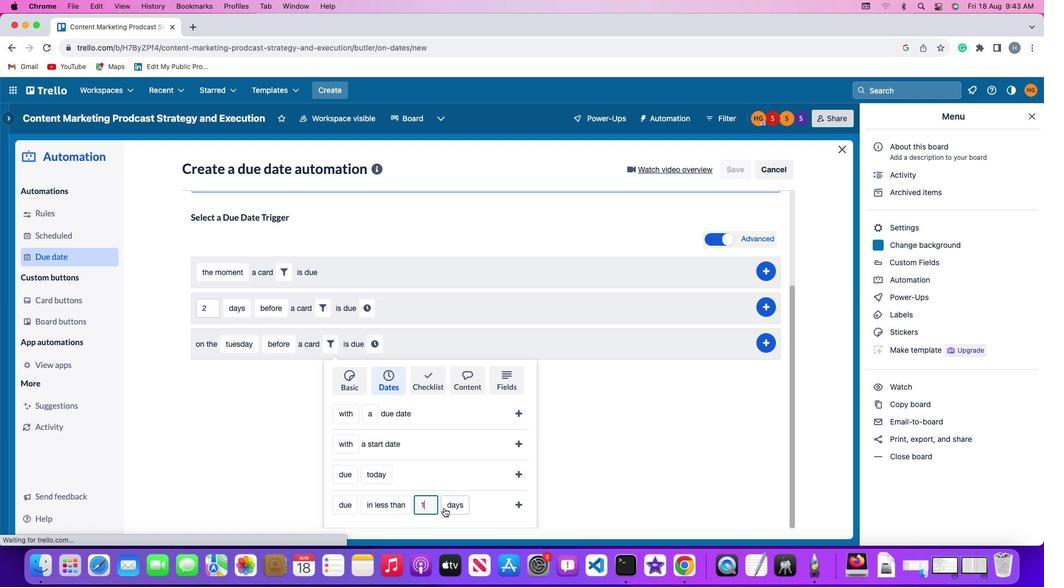 
Action: Mouse moved to (445, 507)
Screenshot: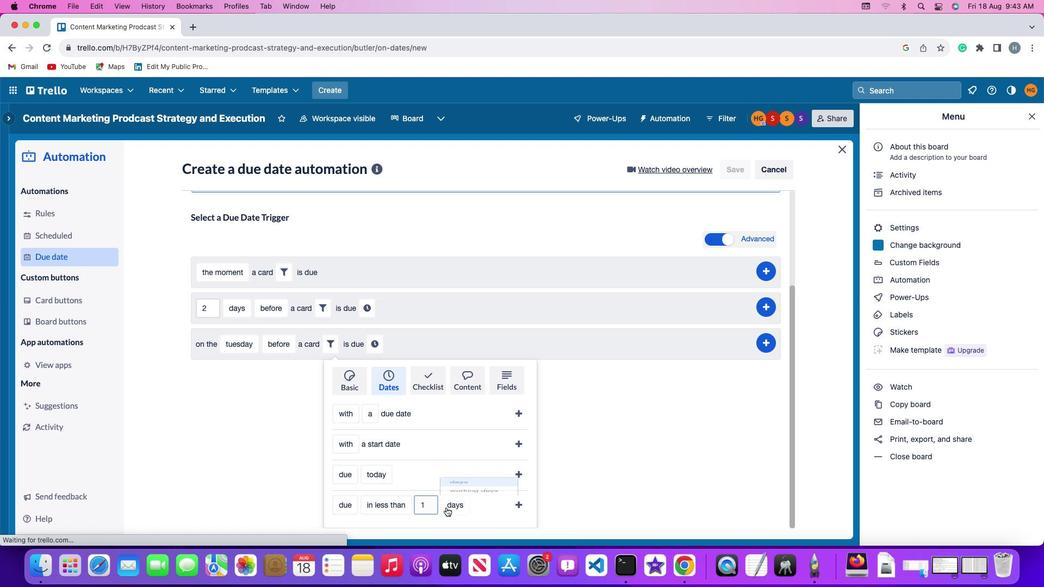 
Action: Mouse pressed left at (445, 507)
Screenshot: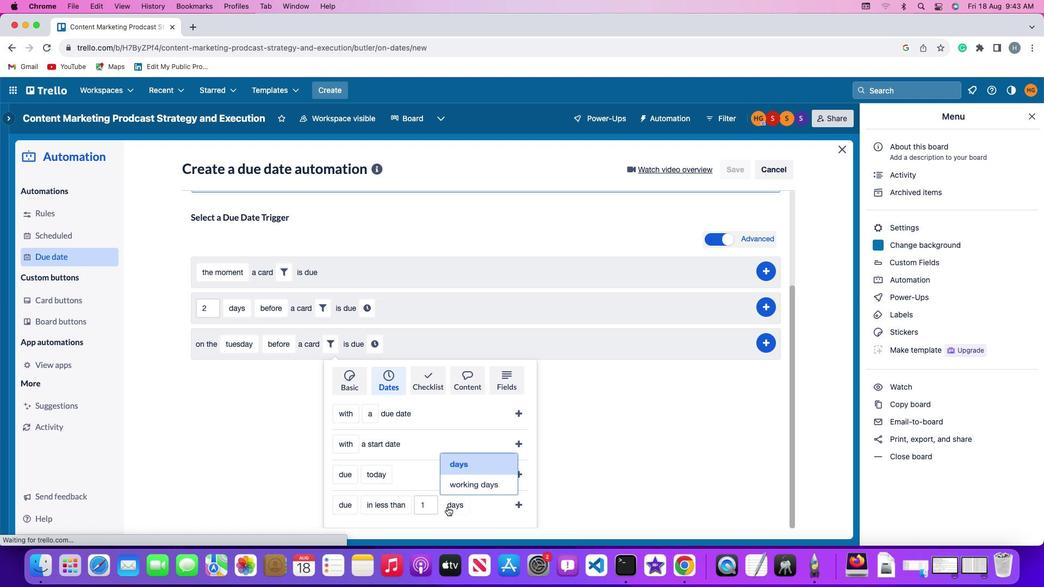 
Action: Mouse moved to (453, 488)
Screenshot: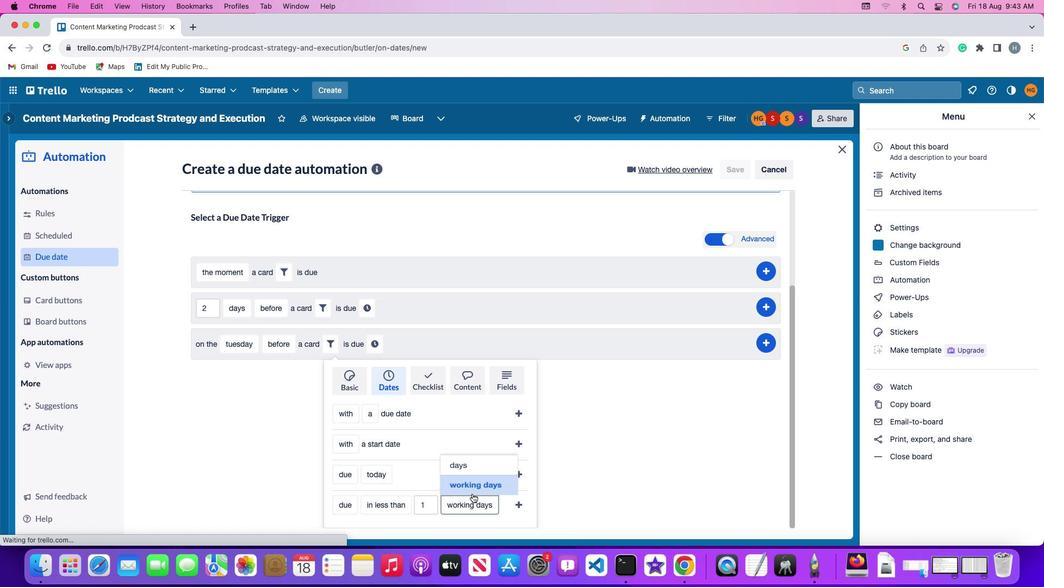 
Action: Mouse pressed left at (453, 488)
Screenshot: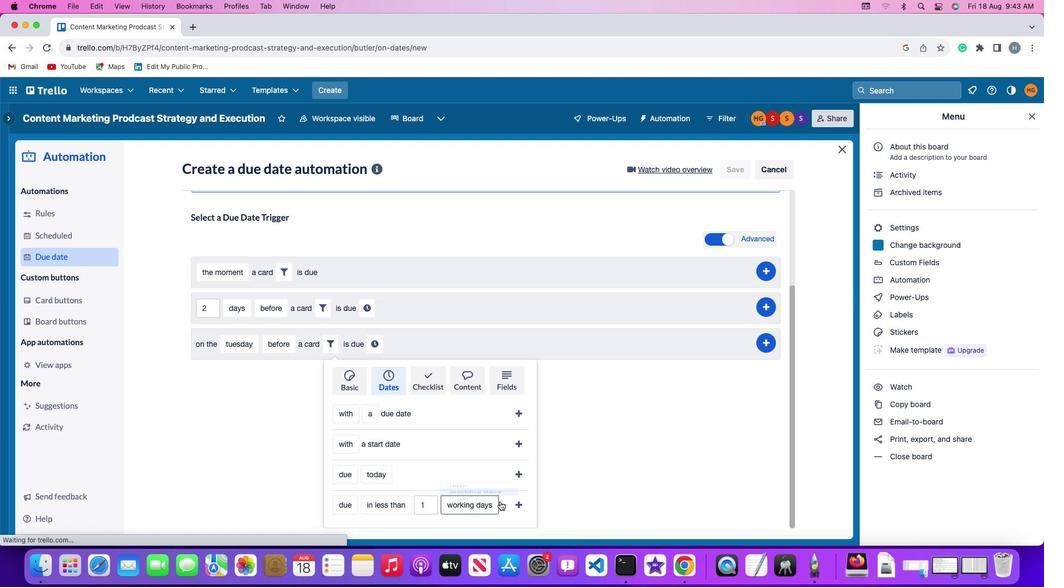 
Action: Mouse moved to (521, 501)
Screenshot: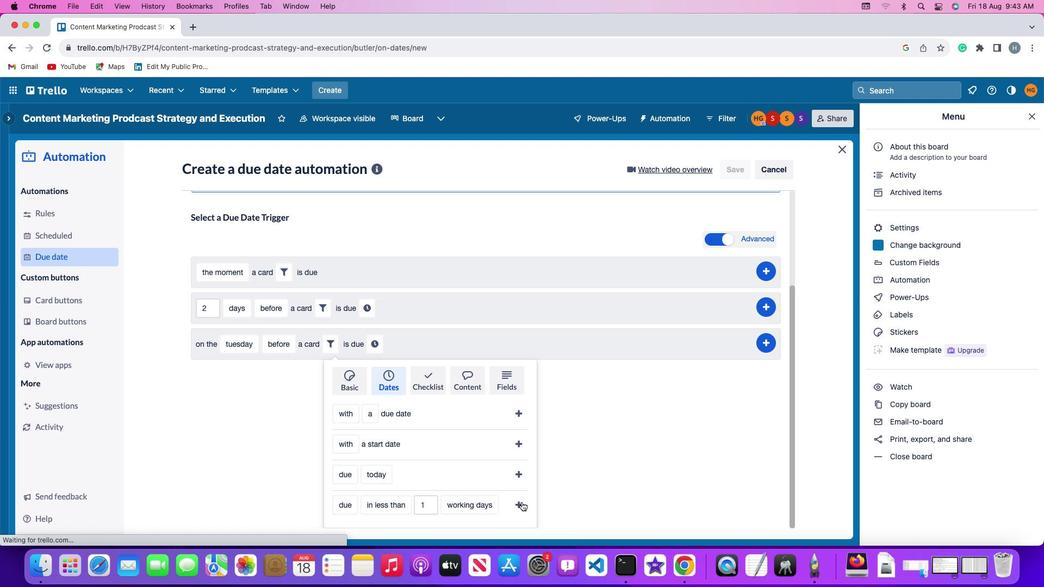 
Action: Mouse pressed left at (521, 501)
Screenshot: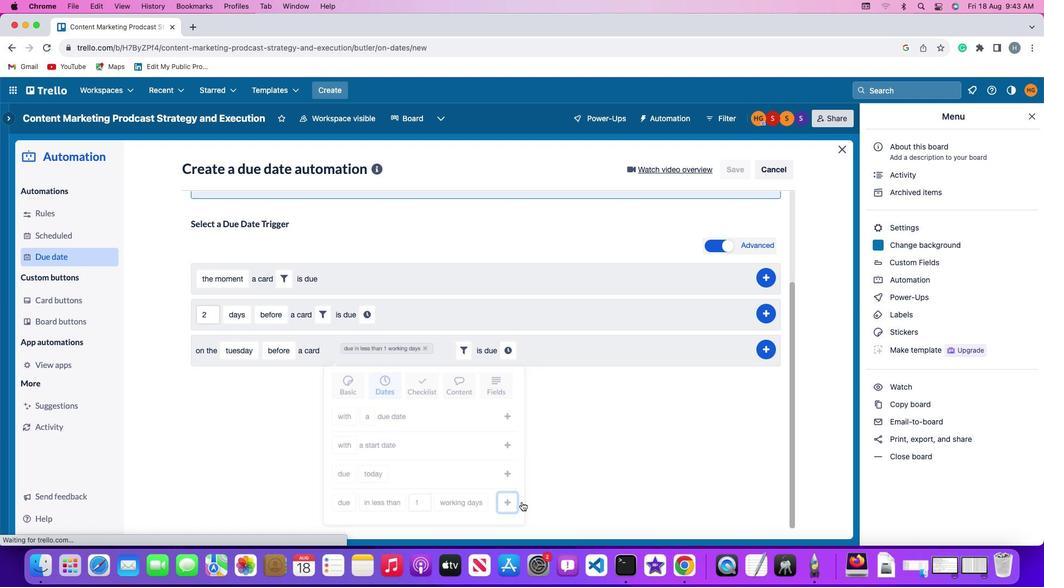 
Action: Mouse moved to (509, 477)
Screenshot: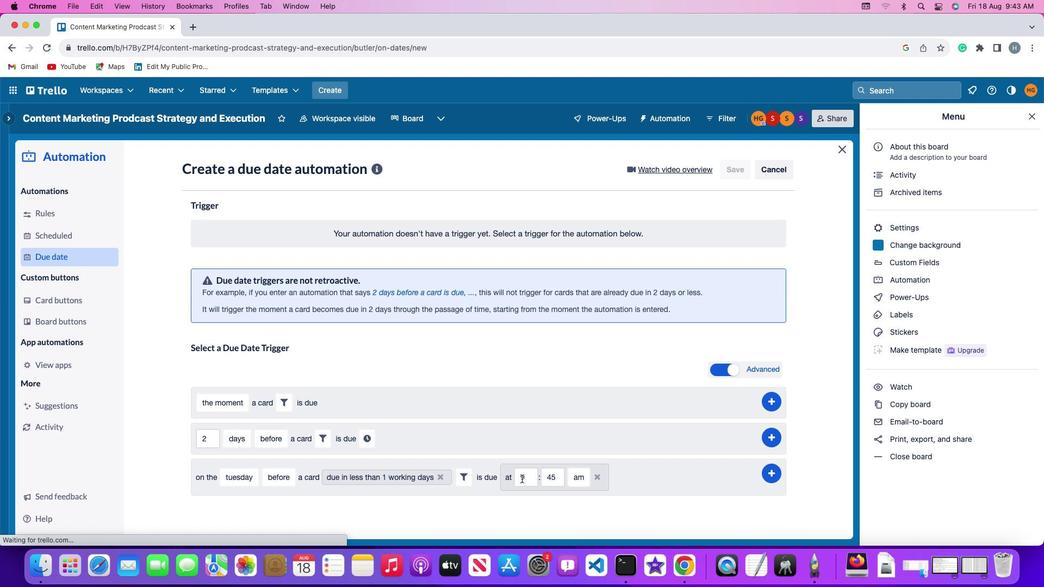 
Action: Mouse pressed left at (509, 477)
Screenshot: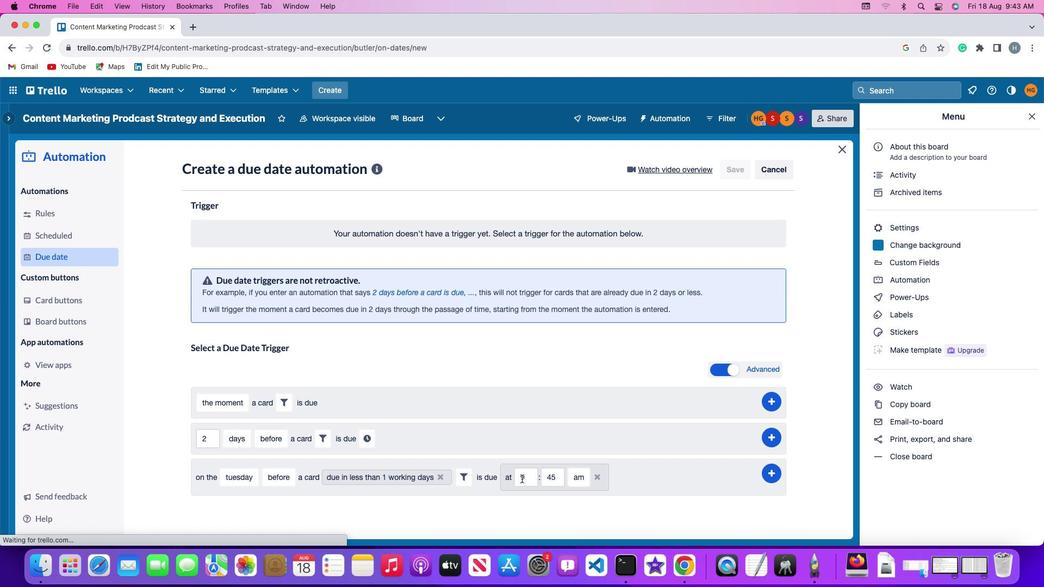 
Action: Mouse moved to (527, 478)
Screenshot: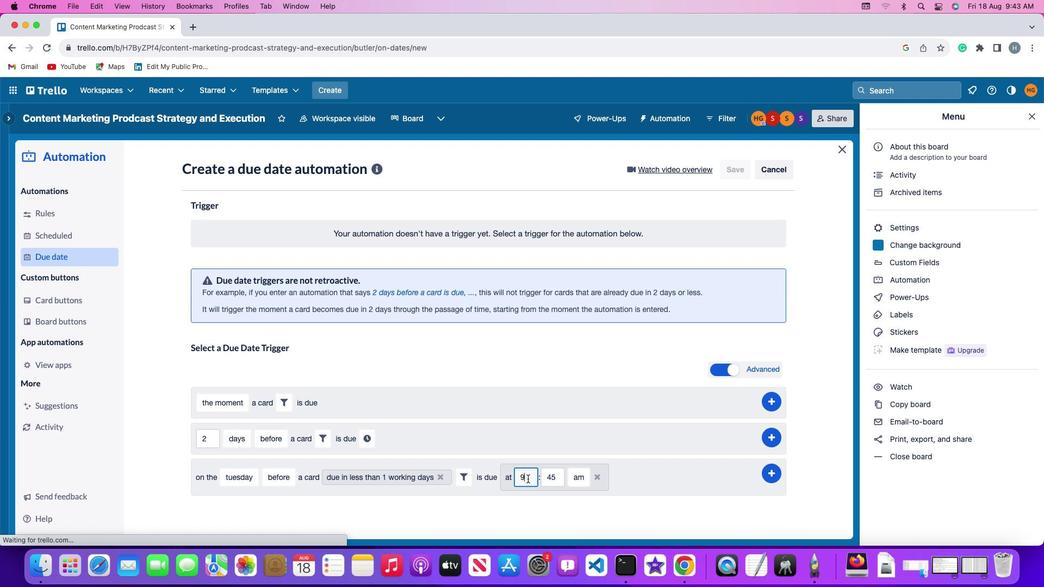 
Action: Mouse pressed left at (527, 478)
Screenshot: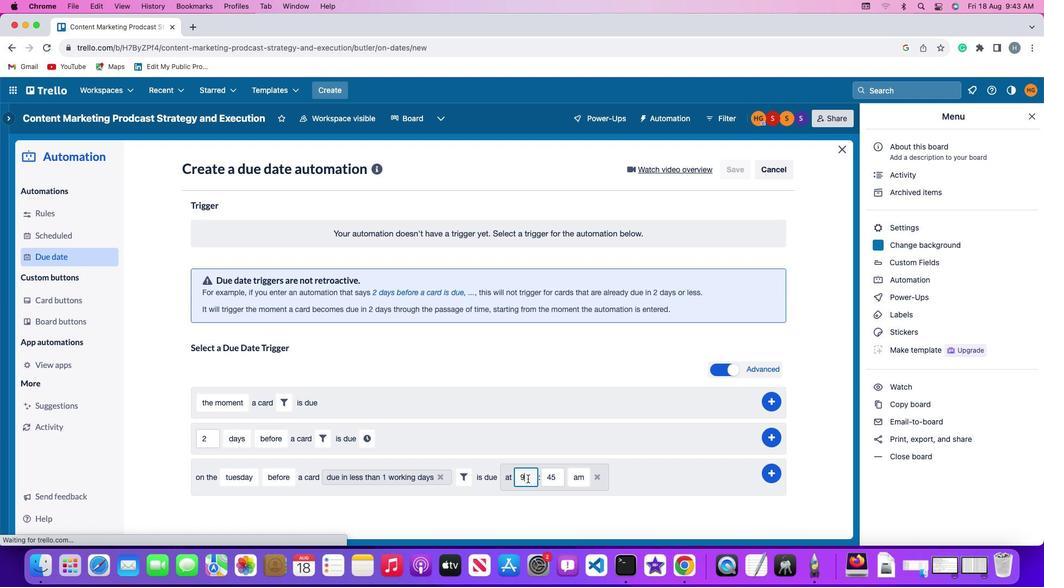 
Action: Key pressed Key.backspace'1''1'
Screenshot: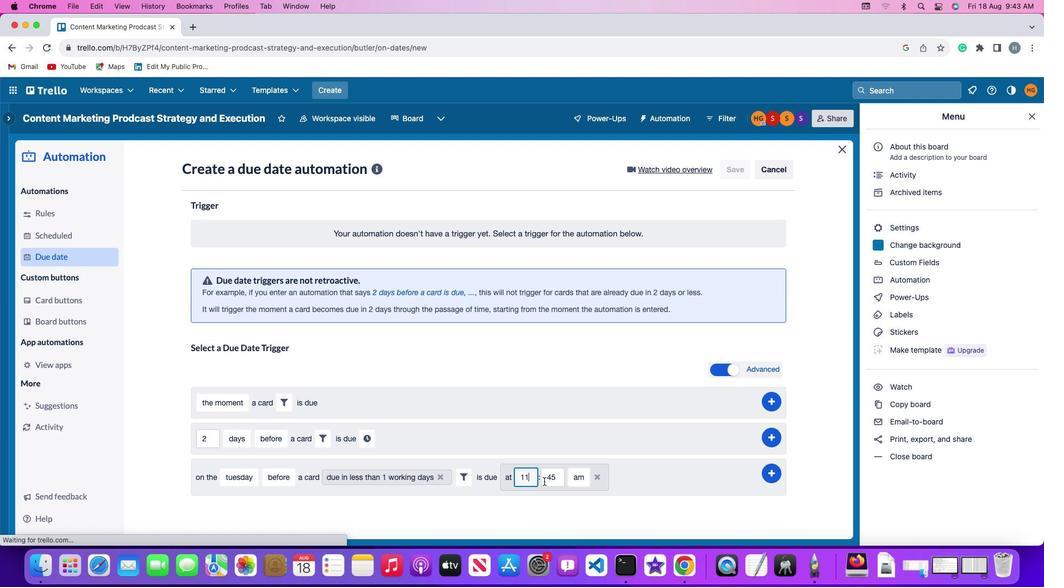 
Action: Mouse moved to (560, 478)
Screenshot: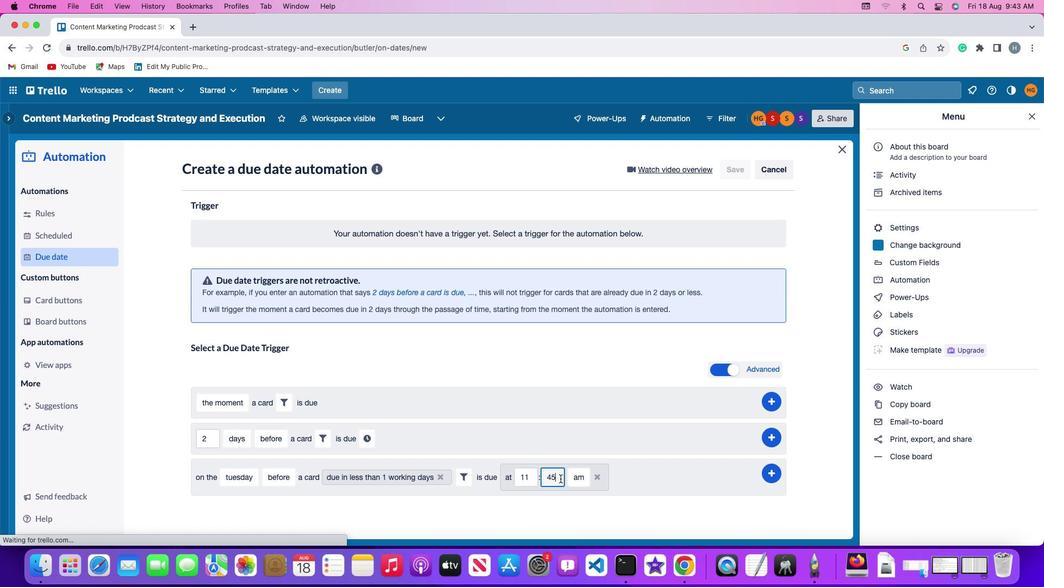 
Action: Mouse pressed left at (560, 478)
Screenshot: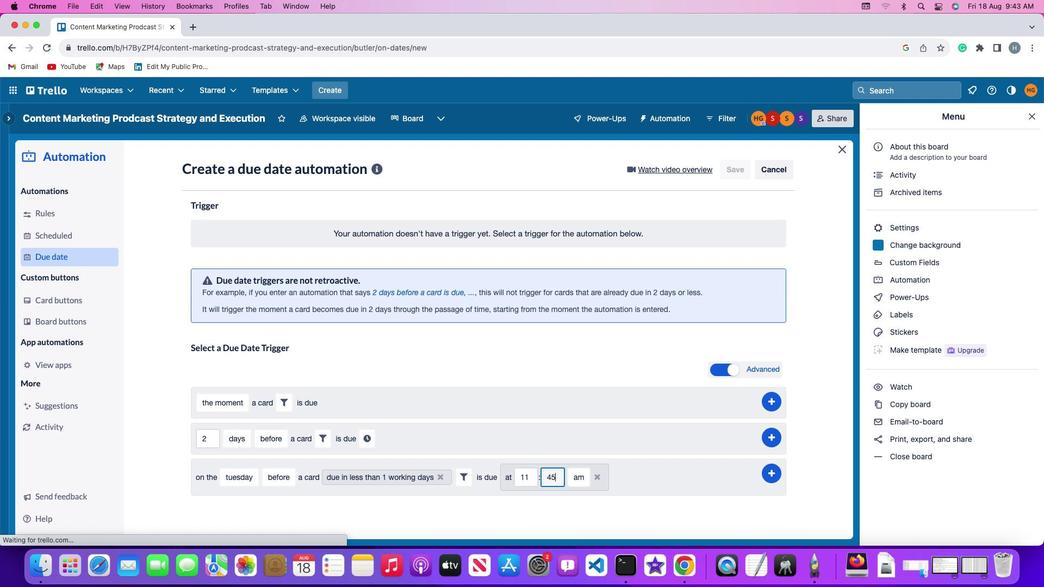 
Action: Key pressed Key.backspaceKey.backspace'0''0'
Screenshot: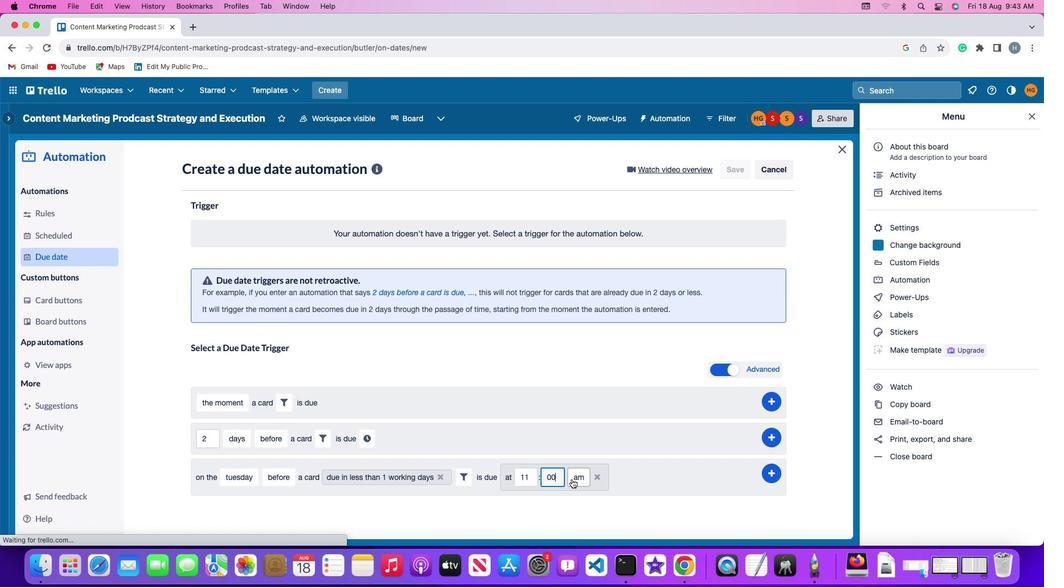 
Action: Mouse moved to (574, 478)
Screenshot: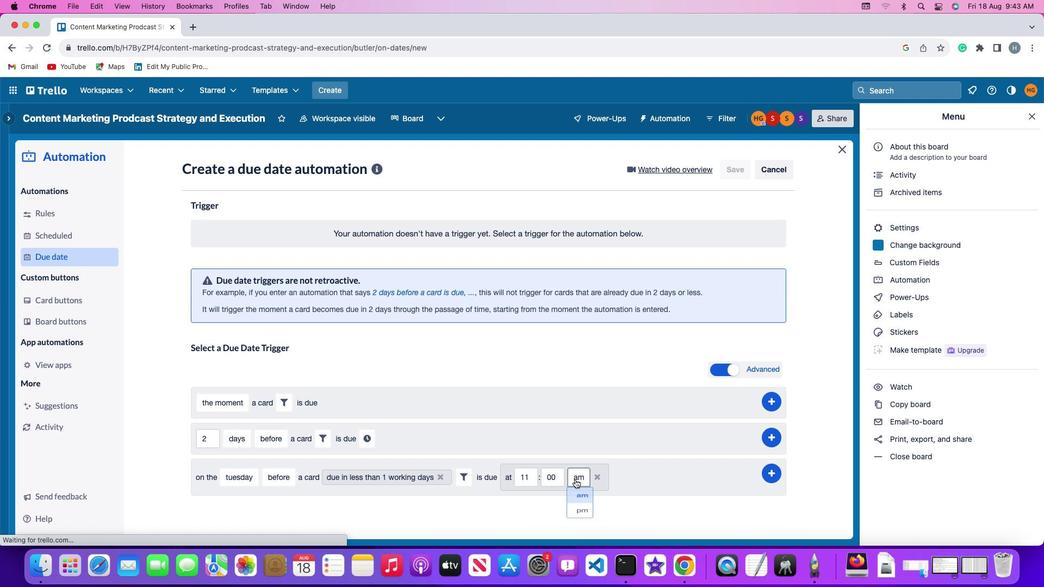 
Action: Mouse pressed left at (574, 478)
Screenshot: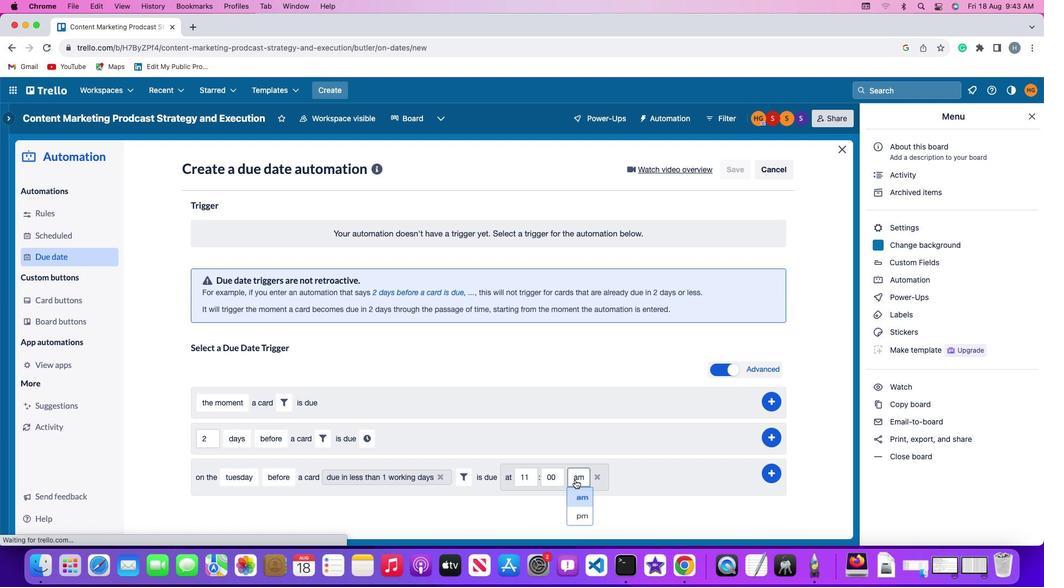 
Action: Mouse moved to (576, 493)
Screenshot: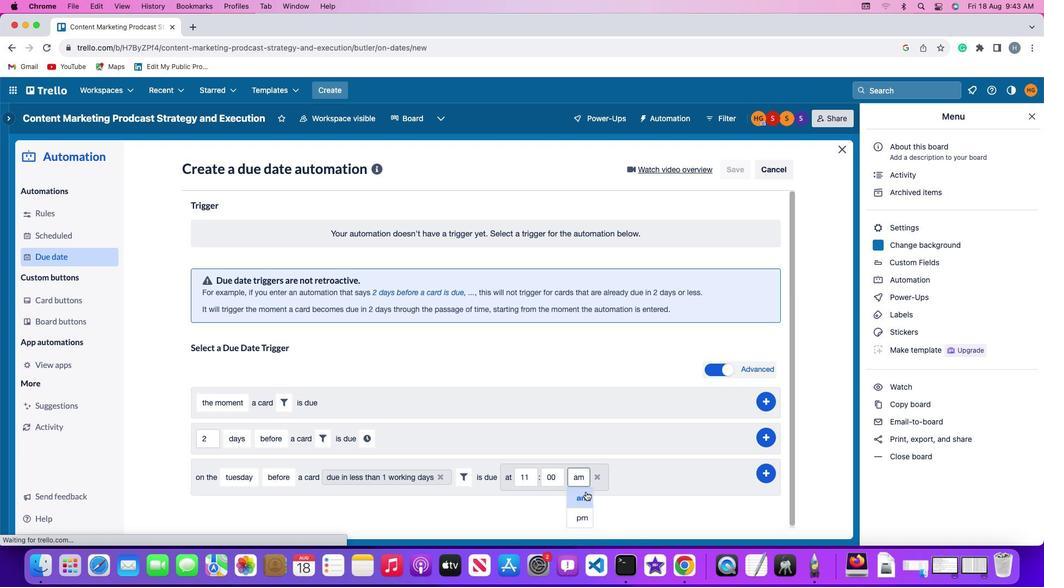 
Action: Mouse pressed left at (576, 493)
Screenshot: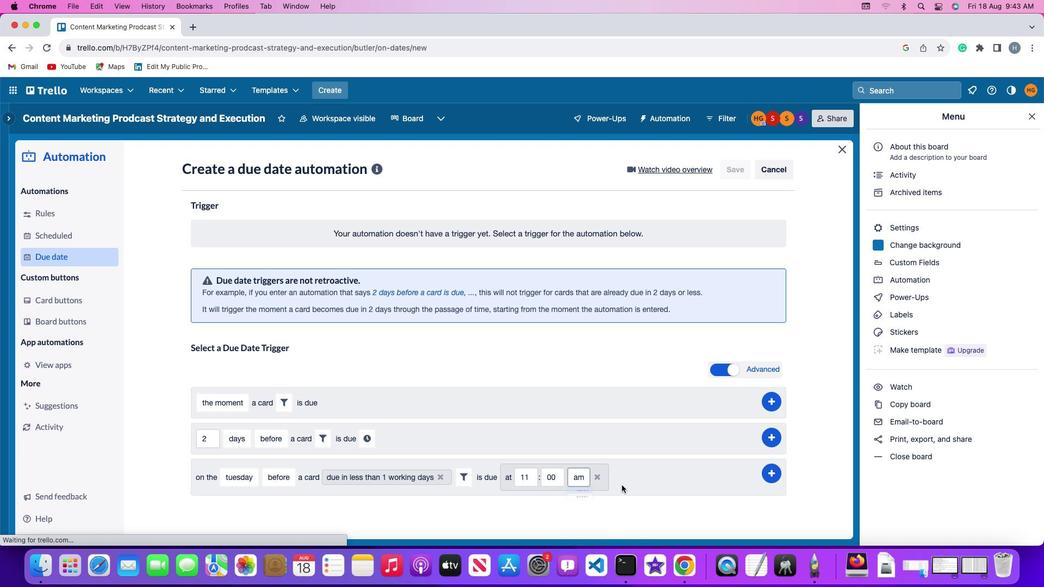 
Action: Mouse moved to (773, 473)
Screenshot: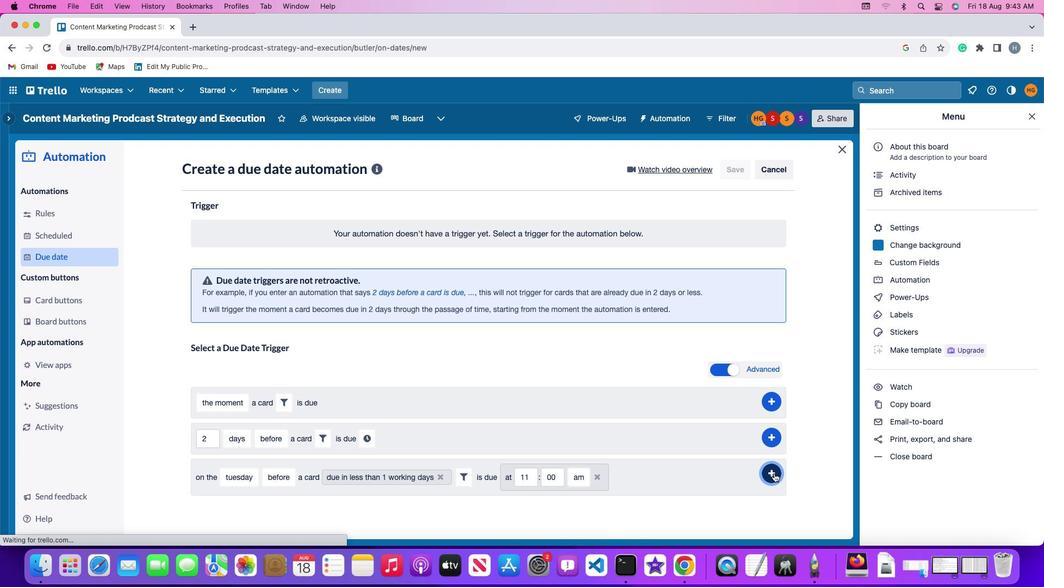 
Action: Mouse pressed left at (773, 473)
Screenshot: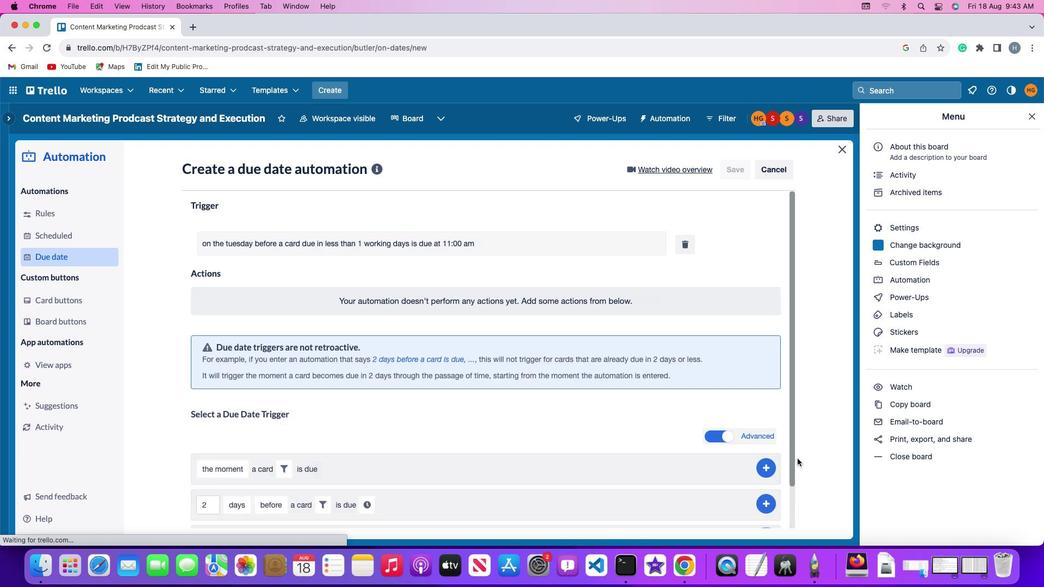 
Action: Mouse moved to (815, 394)
Screenshot: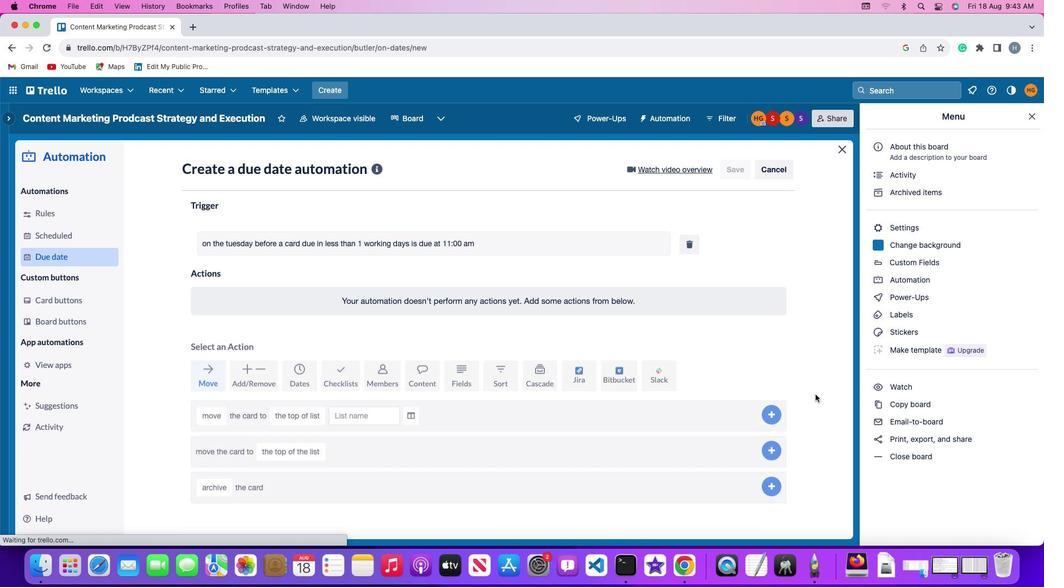 
